 Task: Access and experiment with experimental features in Chrome by enabling Chrome Flags.
Action: Mouse moved to (1018, 32)
Screenshot: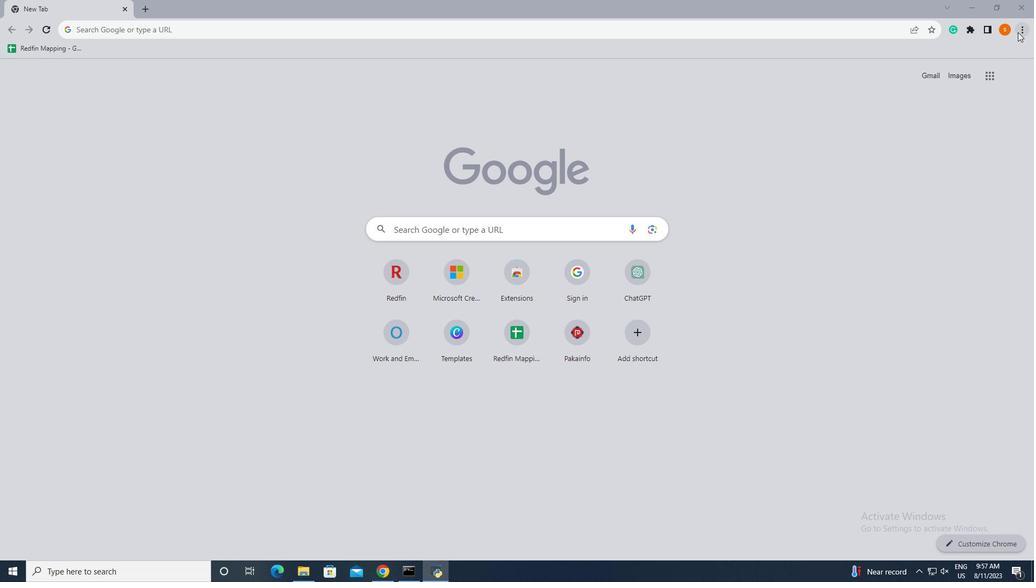 
Action: Mouse pressed left at (1018, 32)
Screenshot: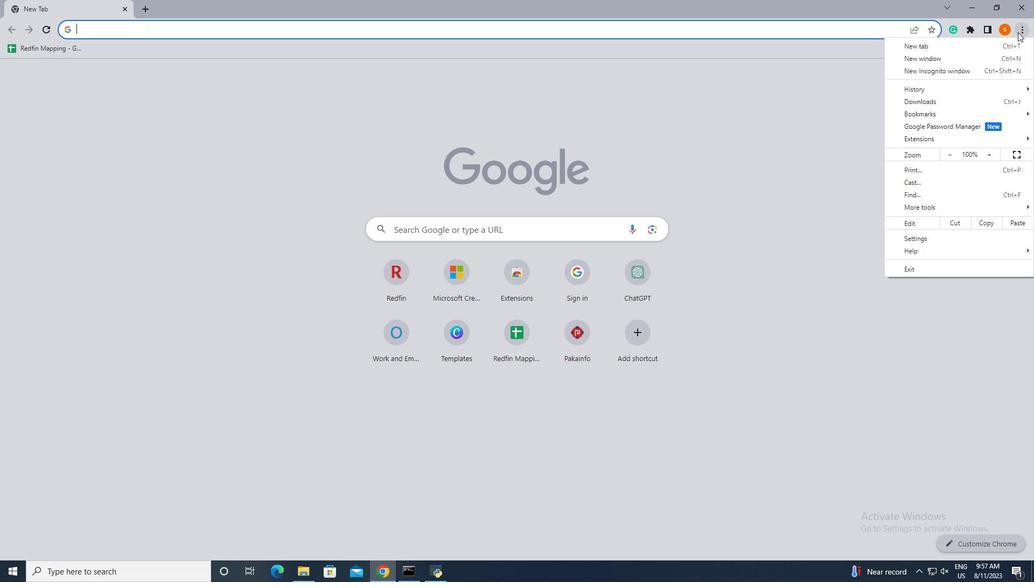 
Action: Mouse moved to (910, 237)
Screenshot: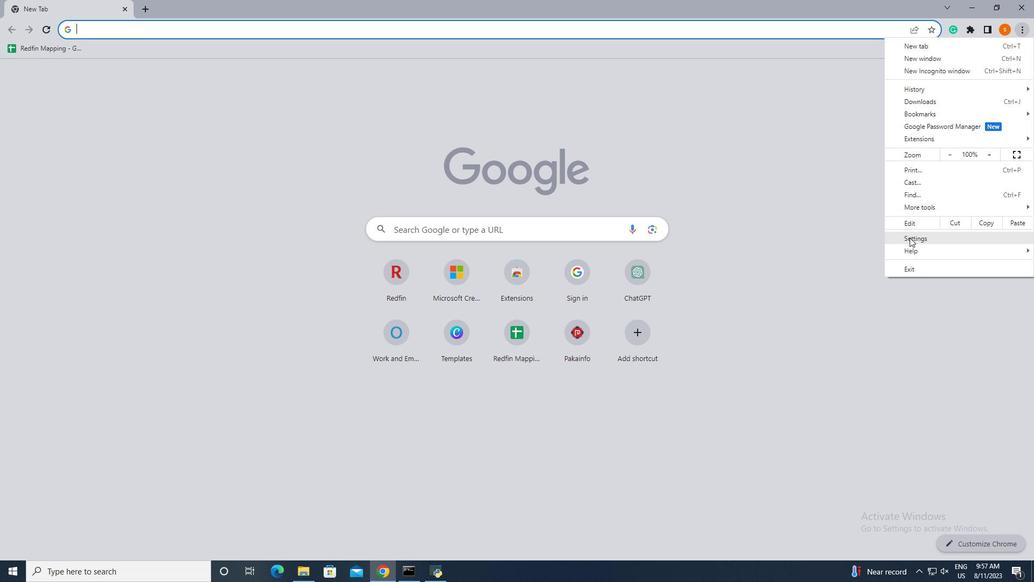 
Action: Mouse pressed left at (910, 237)
Screenshot: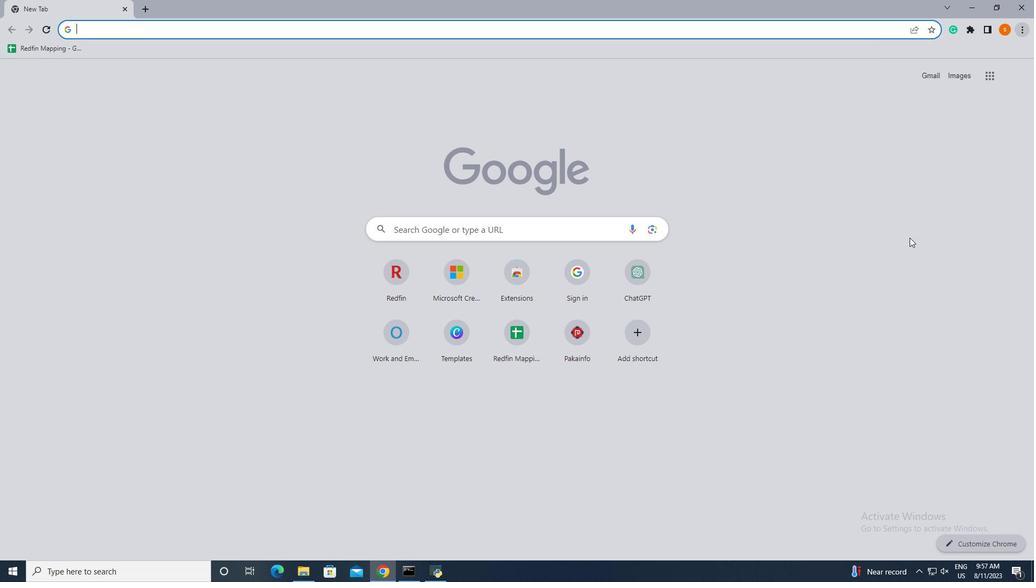 
Action: Mouse moved to (91, 131)
Screenshot: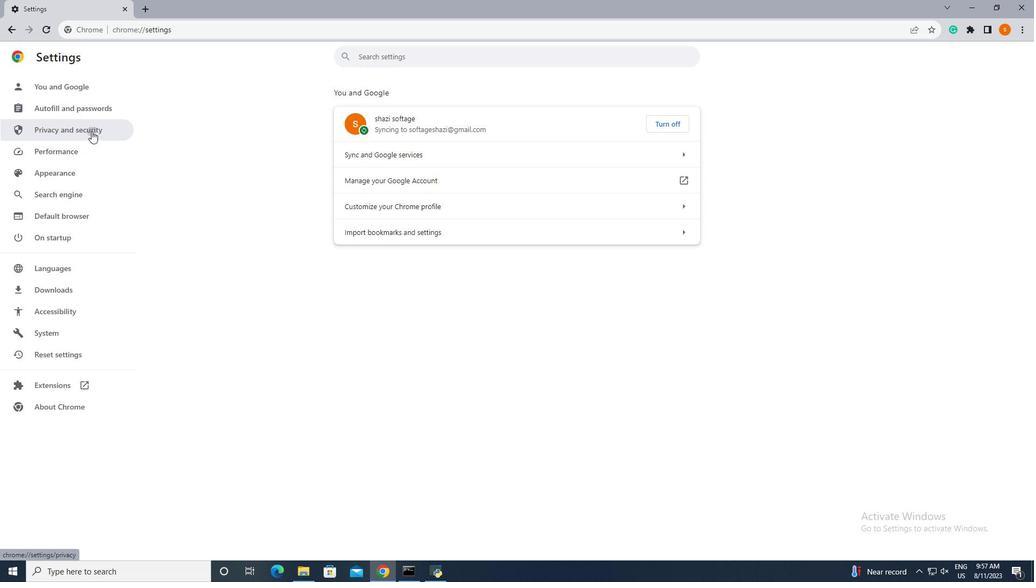 
Action: Mouse pressed left at (91, 131)
Screenshot: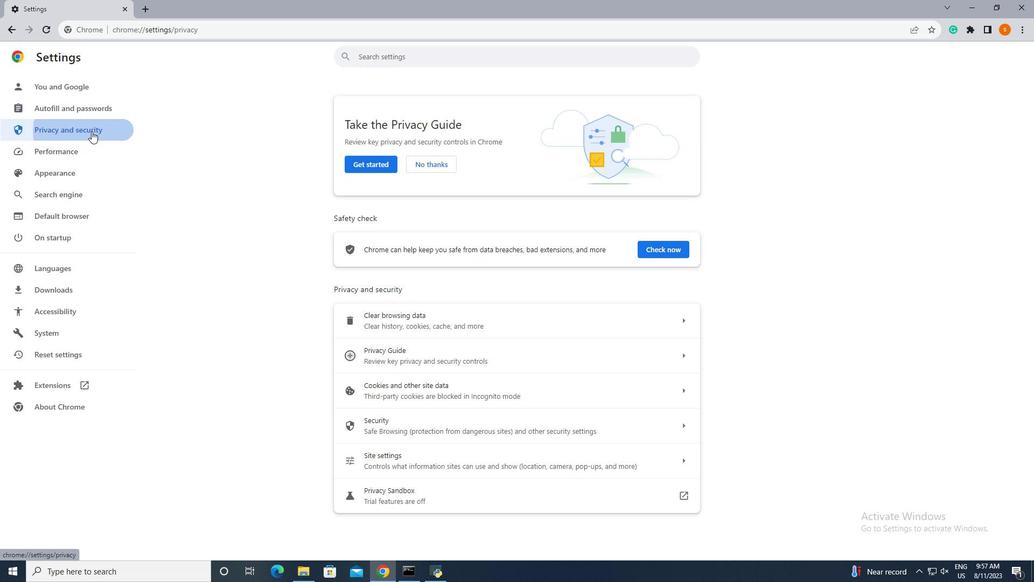 
Action: Mouse moved to (209, 32)
Screenshot: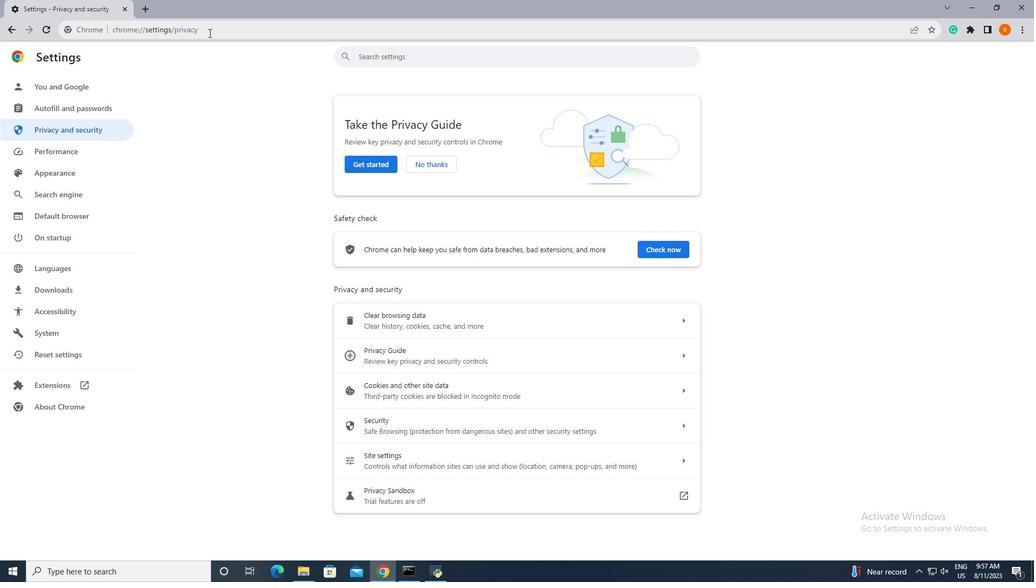 
Action: Mouse pressed left at (209, 32)
Screenshot: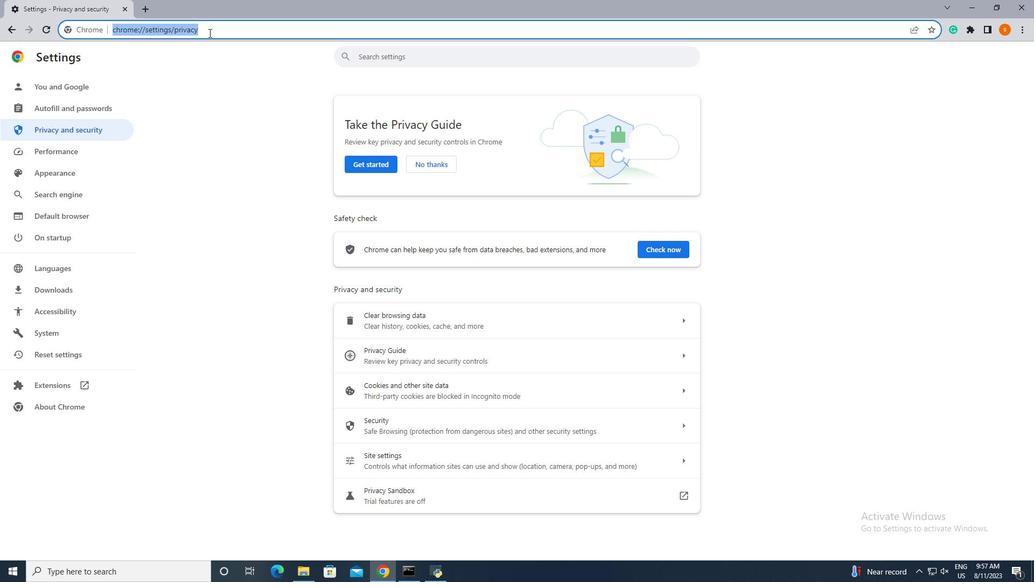 
Action: Mouse moved to (149, 26)
Screenshot: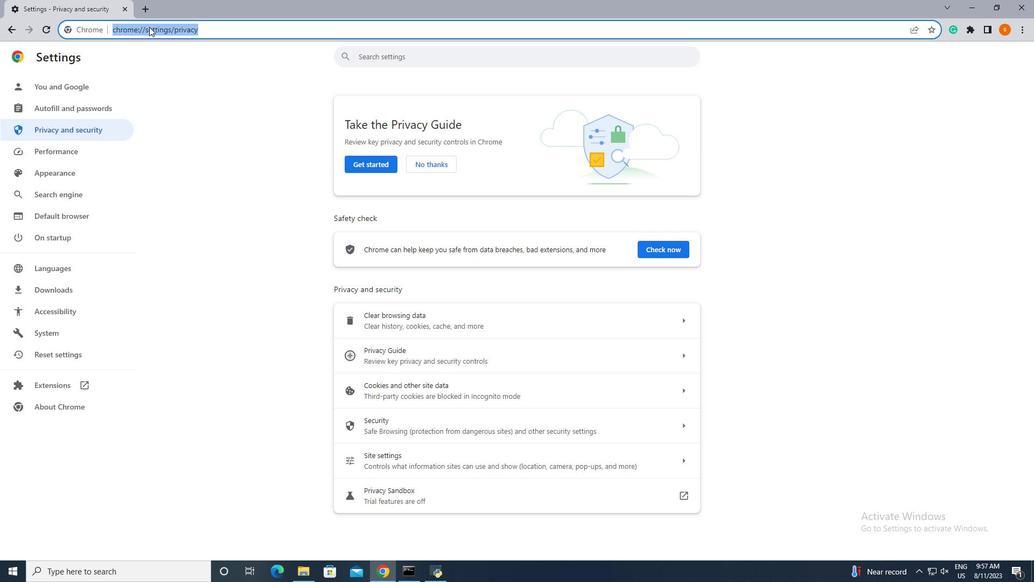 
Action: Mouse pressed left at (149, 26)
Screenshot: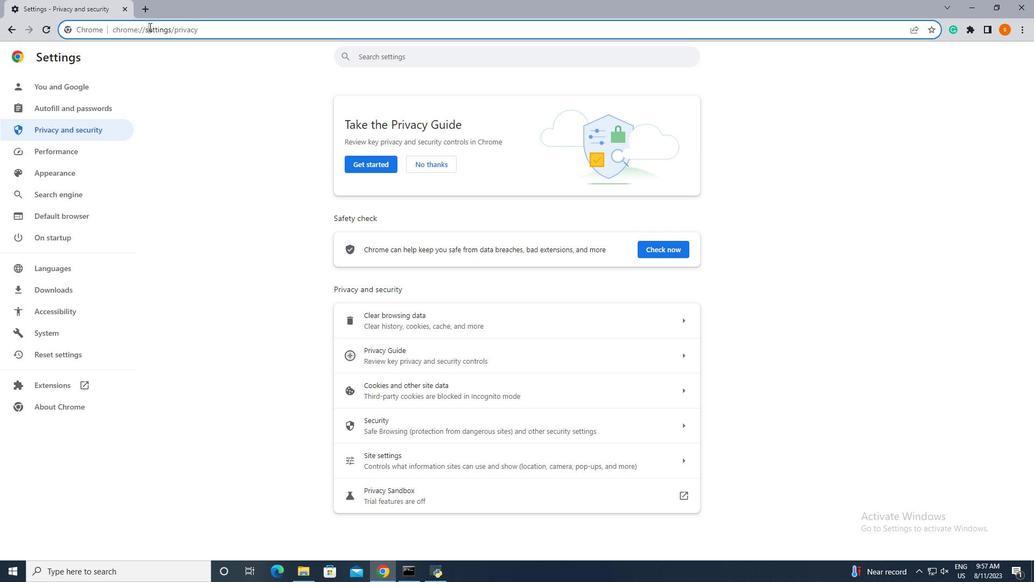
Action: Mouse moved to (146, 29)
Screenshot: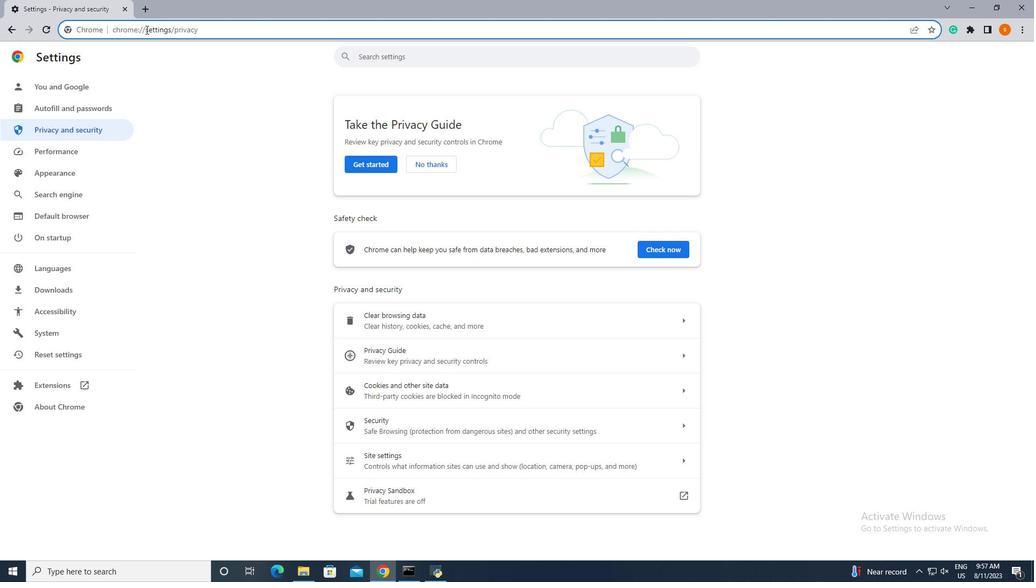 
Action: Mouse pressed left at (146, 29)
Screenshot: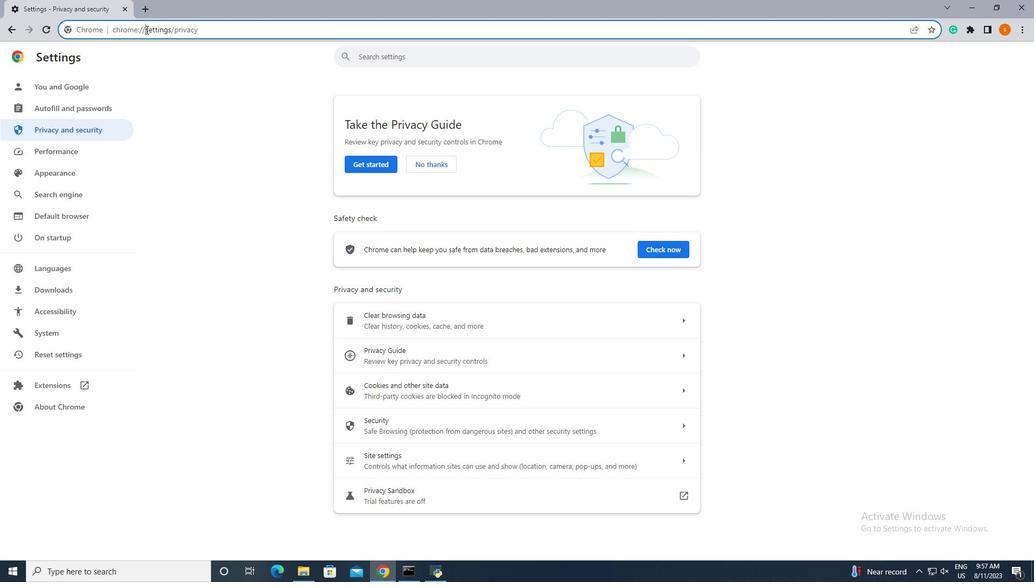 
Action: Mouse moved to (181, 31)
Screenshot: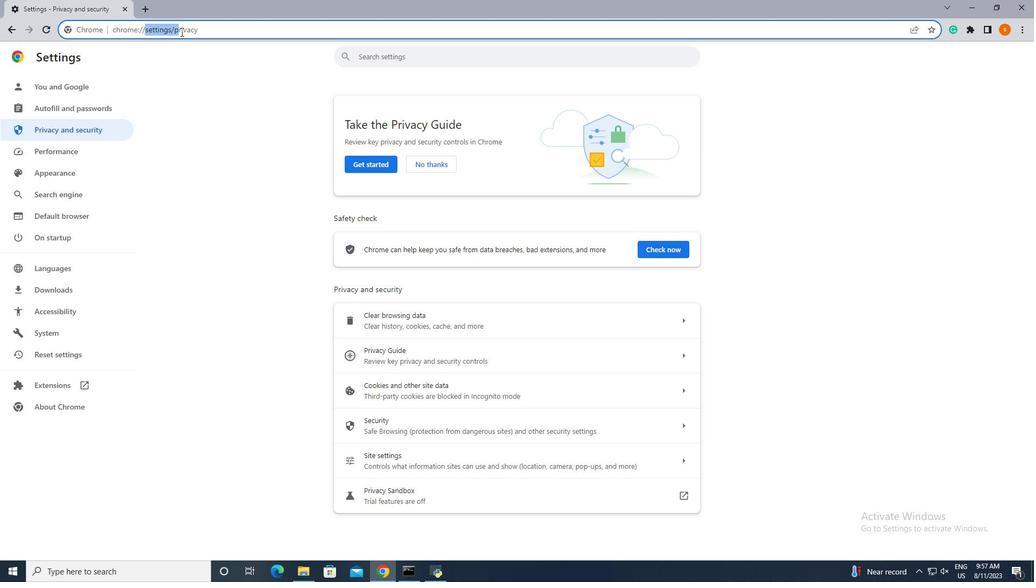 
Action: Key pressed <Key.delete>
Screenshot: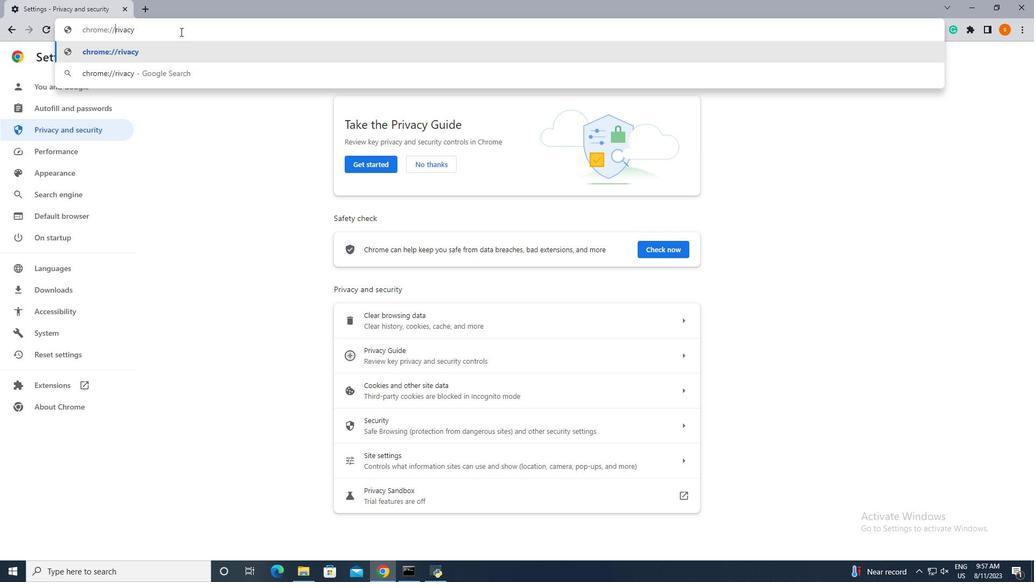 
Action: Mouse moved to (116, 28)
Screenshot: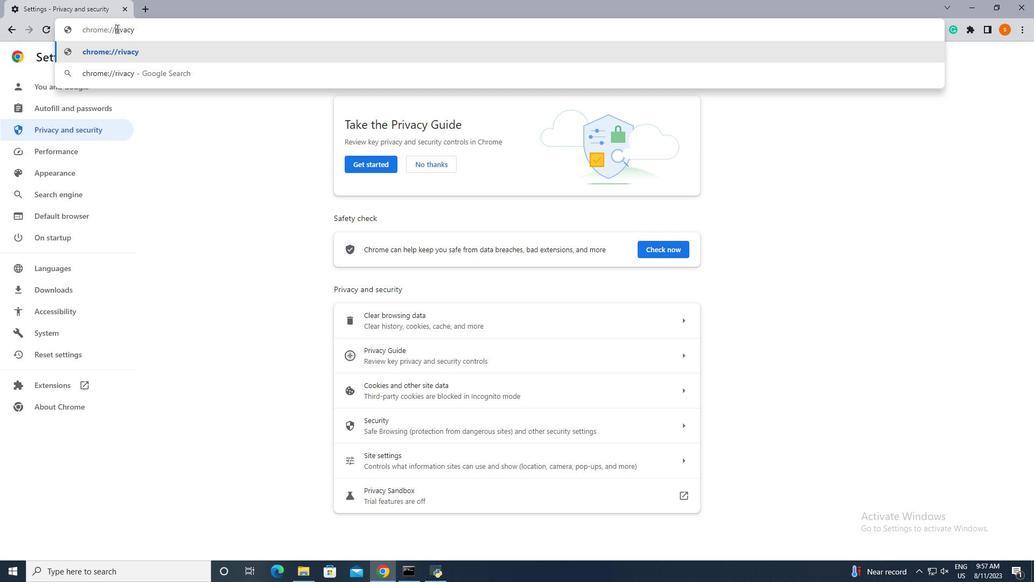 
Action: Mouse pressed left at (116, 28)
Screenshot: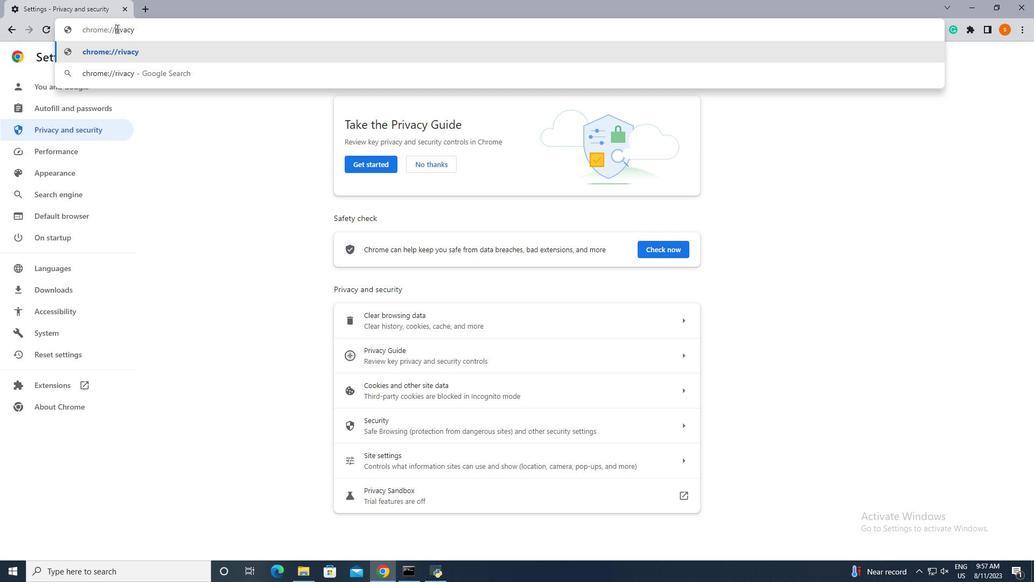 
Action: Mouse moved to (137, 28)
Screenshot: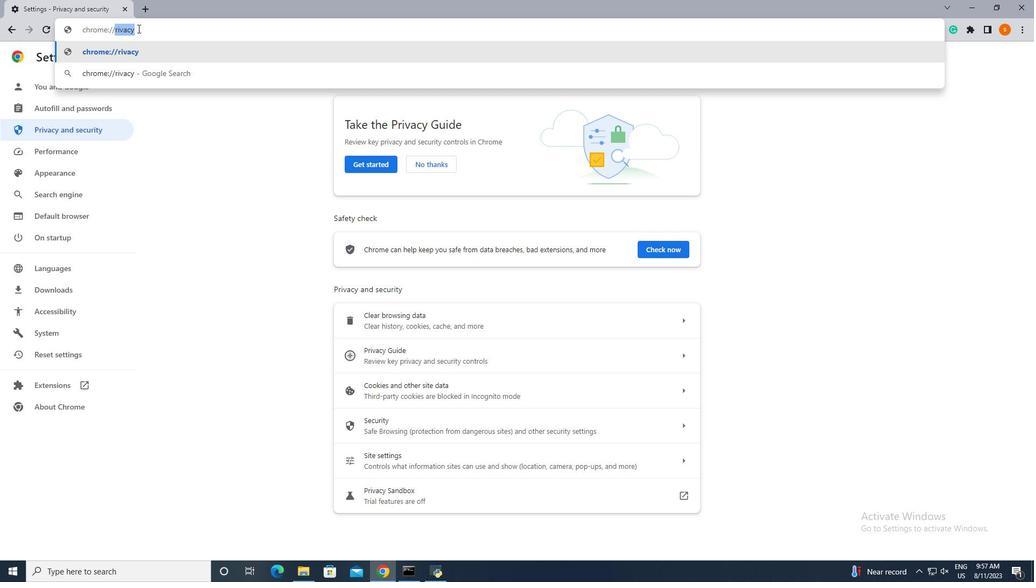 
Action: Key pressed <Key.delete><Key.shift>Flag
Screenshot: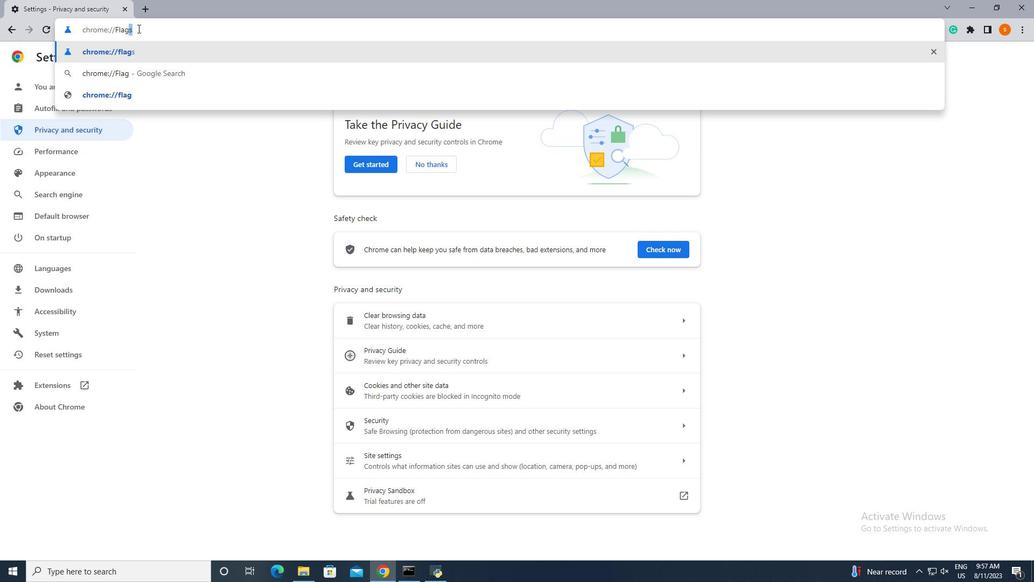 
Action: Mouse moved to (126, 86)
Screenshot: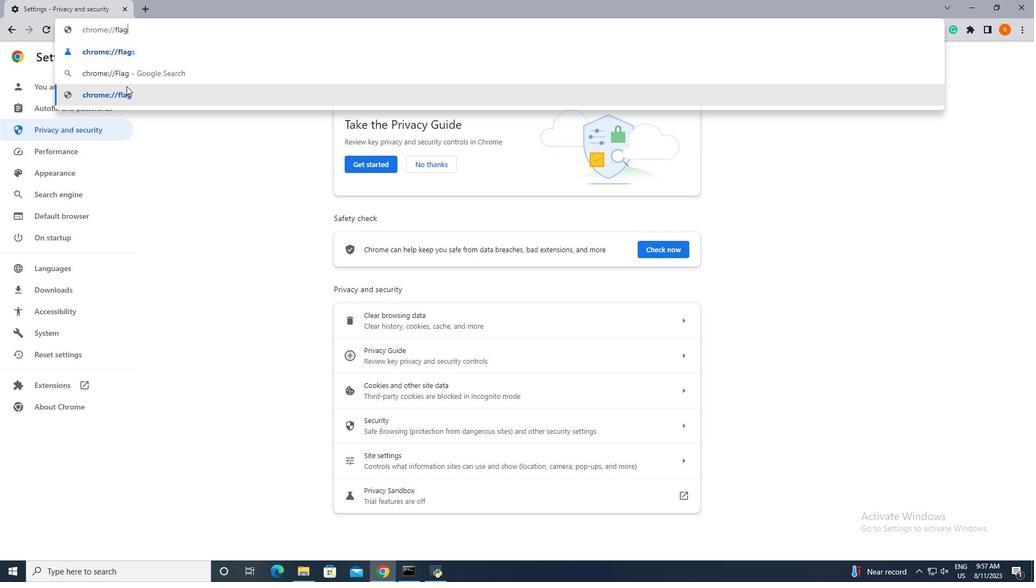 
Action: Mouse pressed left at (126, 86)
Screenshot: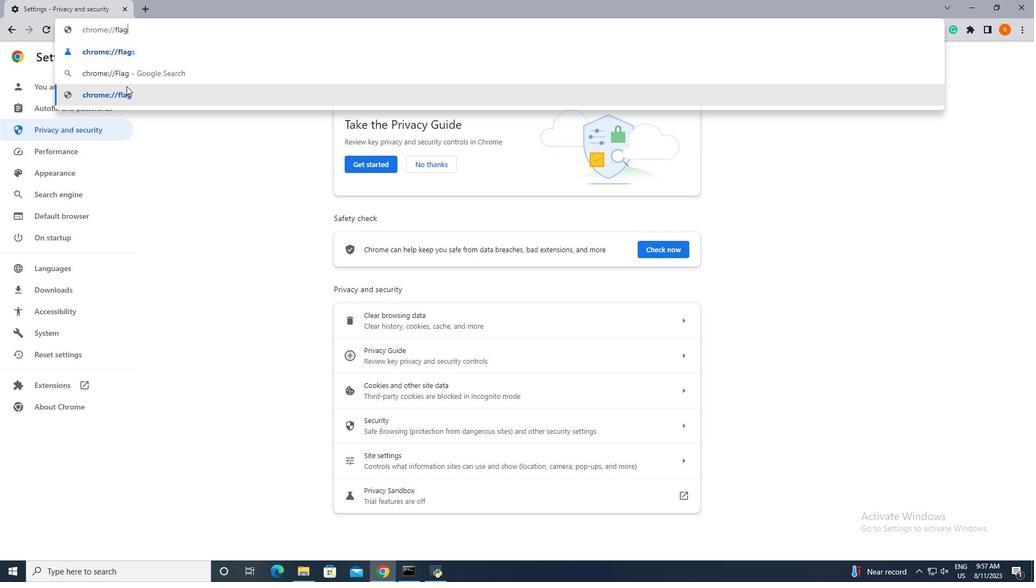 
Action: Mouse moved to (145, 31)
Screenshot: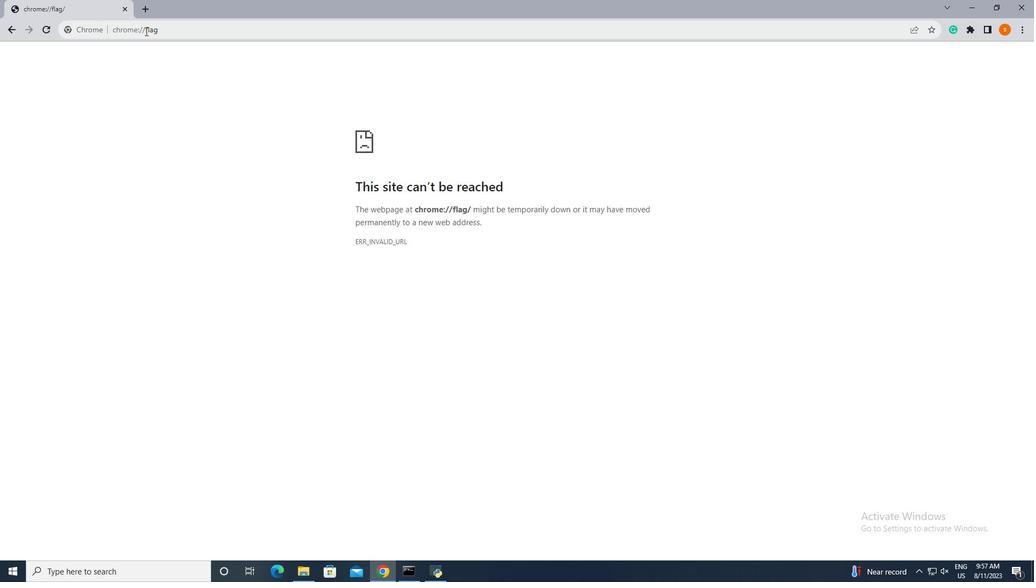 
Action: Mouse pressed left at (145, 31)
Screenshot: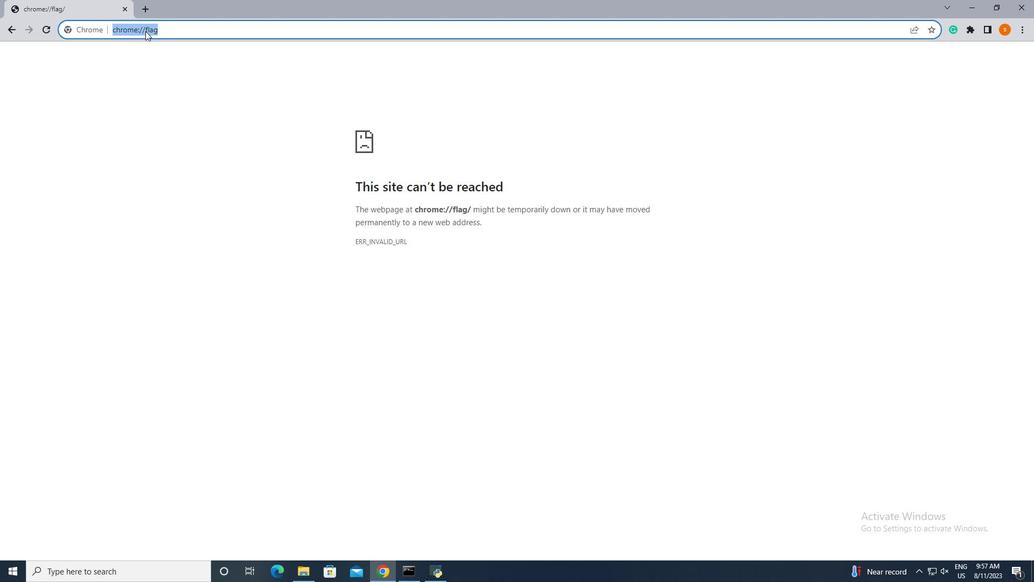 
Action: Mouse moved to (148, 31)
Screenshot: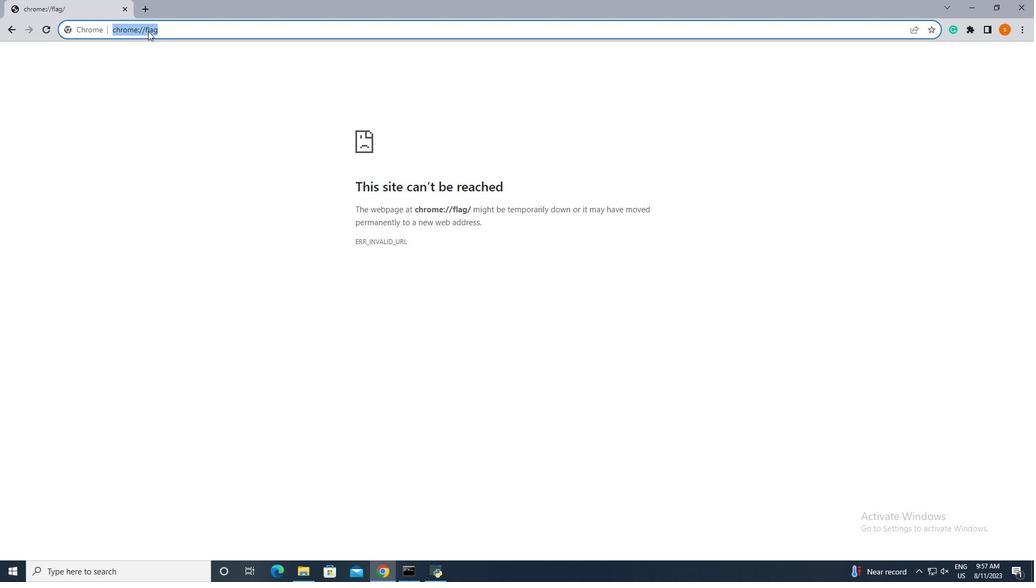 
Action: Mouse pressed left at (148, 31)
Screenshot: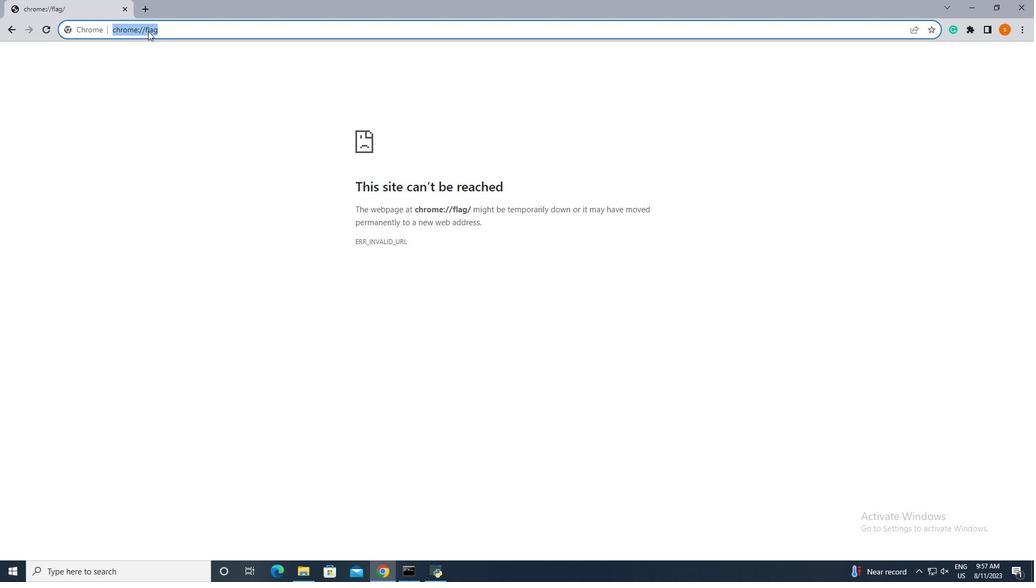 
Action: Mouse moved to (146, 30)
Screenshot: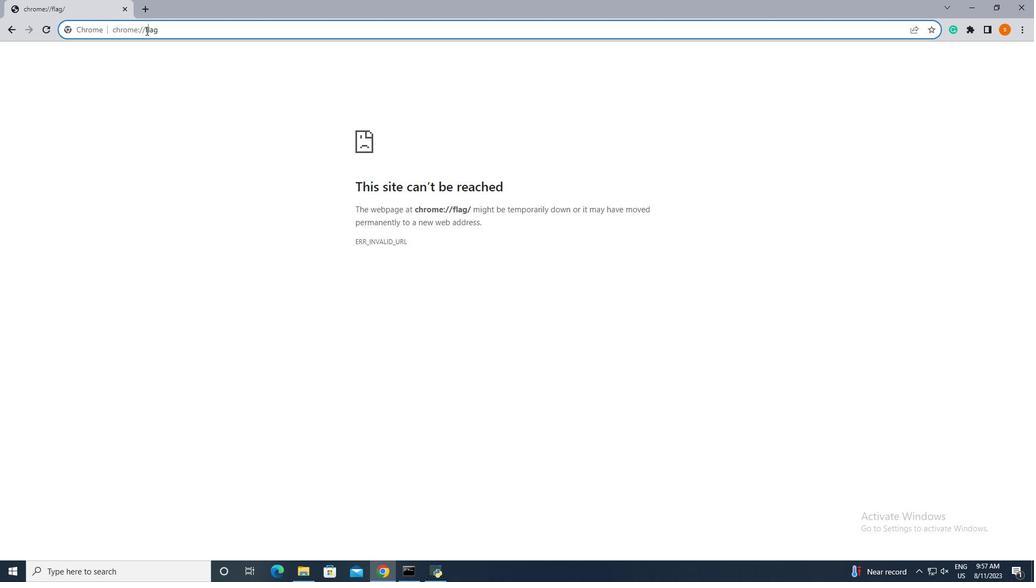 
Action: Mouse pressed left at (146, 30)
Screenshot: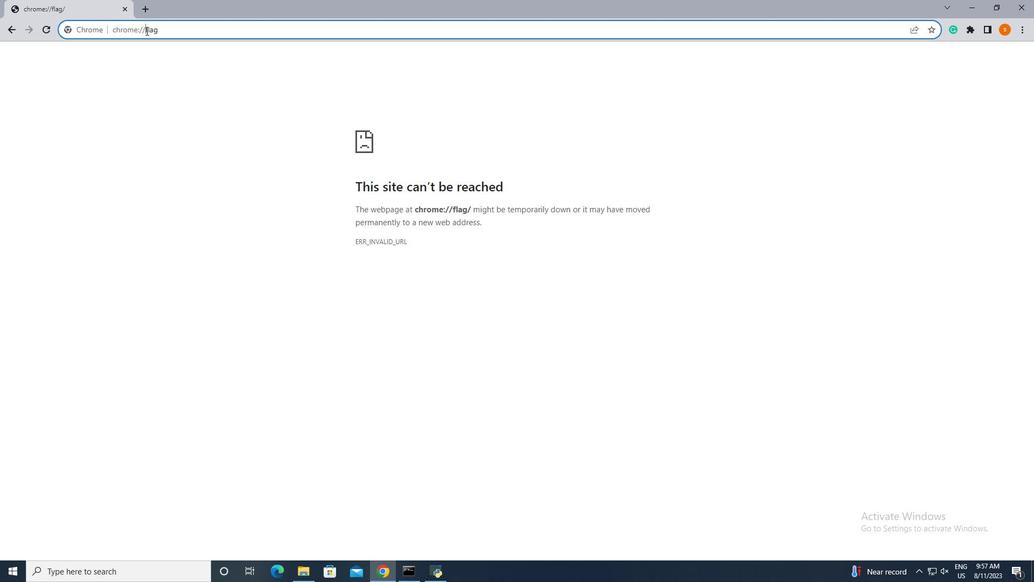
Action: Mouse moved to (157, 30)
Screenshot: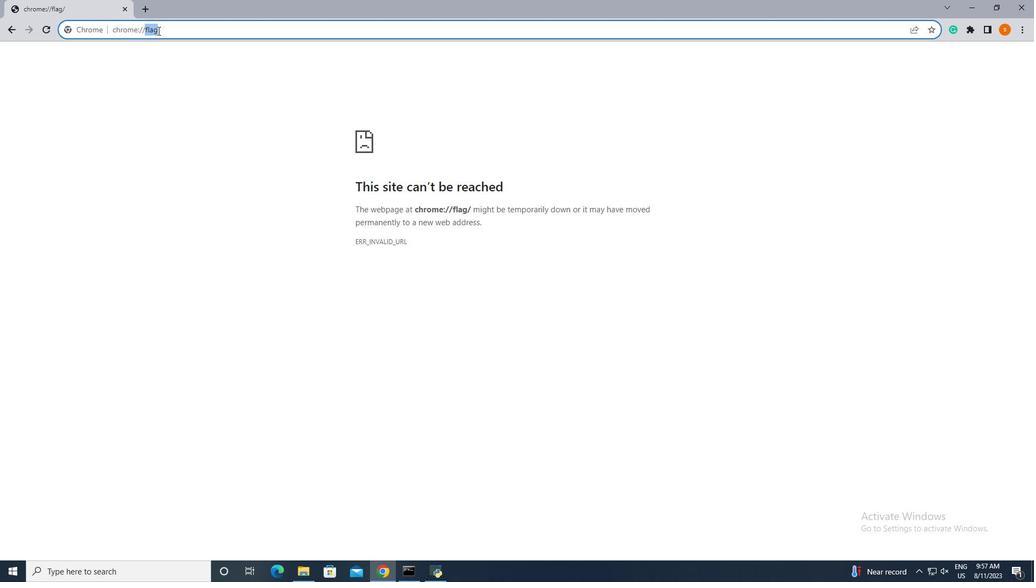 
Action: Key pressed <Key.shift>Fl
Screenshot: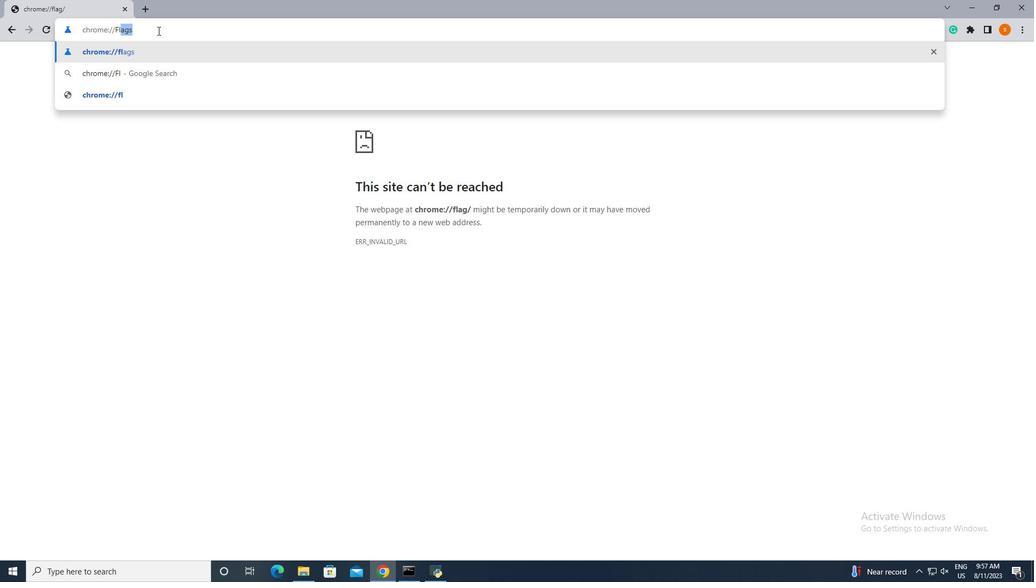 
Action: Mouse moved to (158, 68)
Screenshot: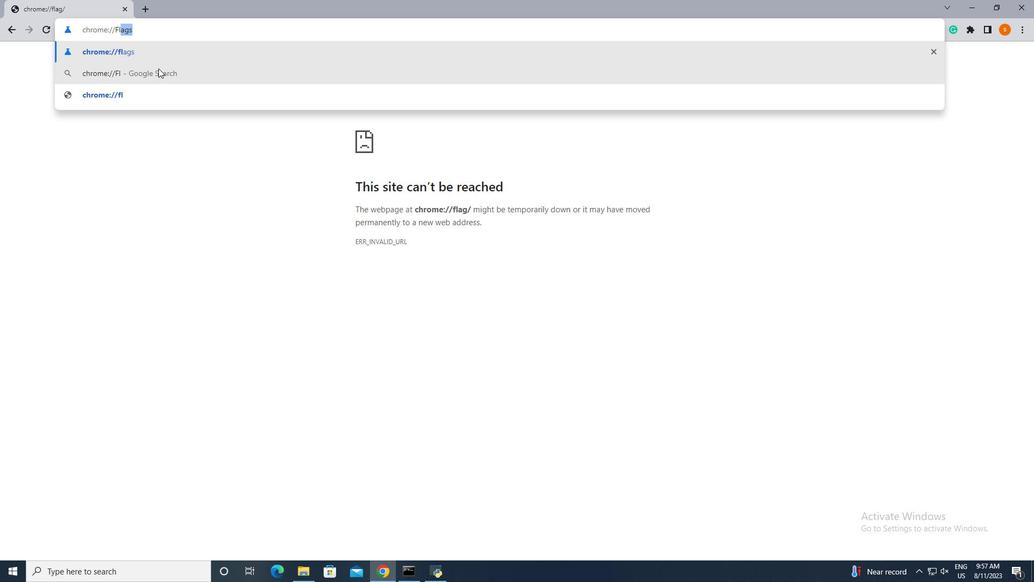 
Action: Mouse pressed left at (158, 68)
Screenshot: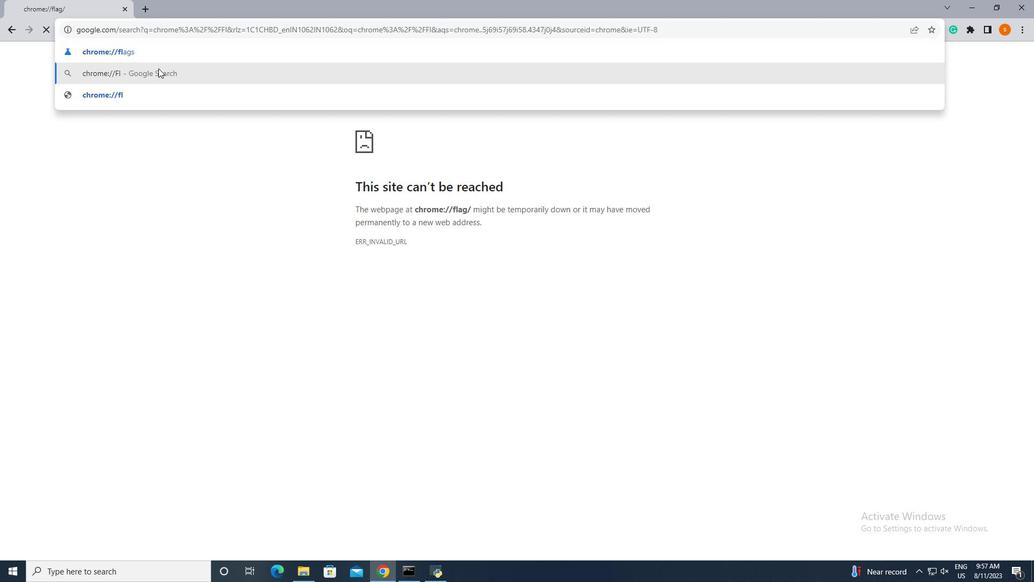 
Action: Mouse moved to (327, 217)
Screenshot: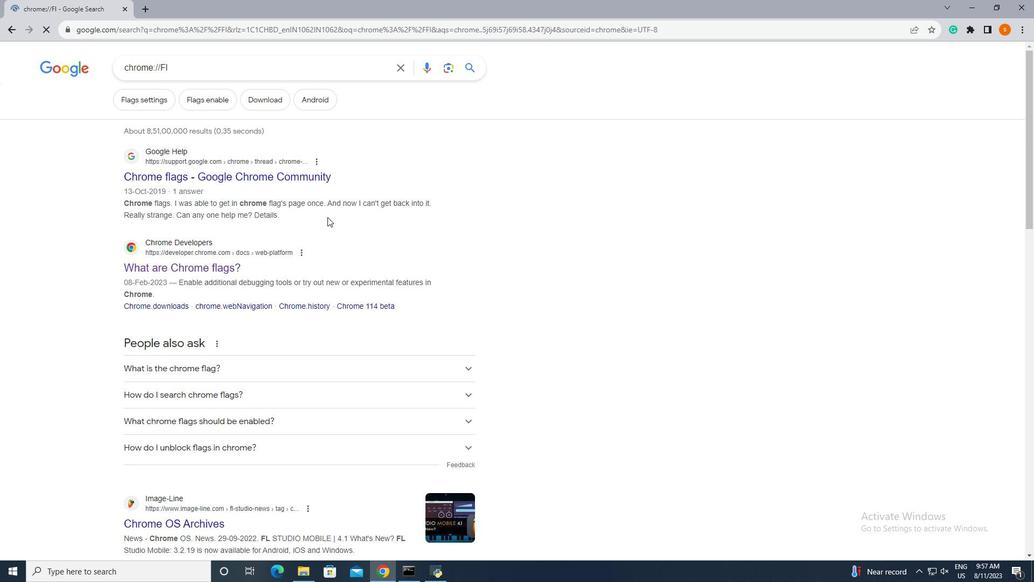 
Action: Mouse scrolled (327, 216) with delta (0, 0)
Screenshot: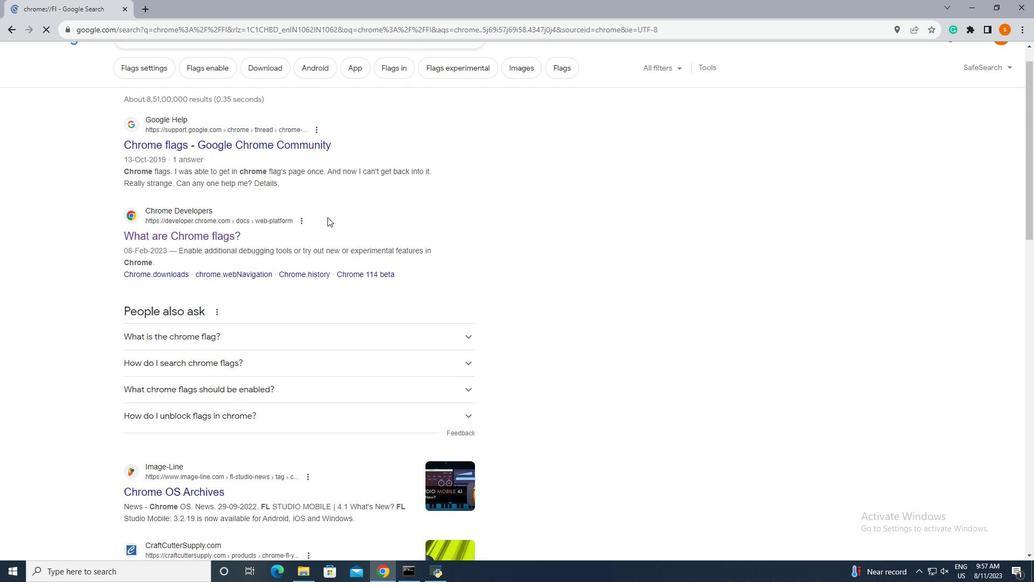 
Action: Mouse scrolled (327, 216) with delta (0, 0)
Screenshot: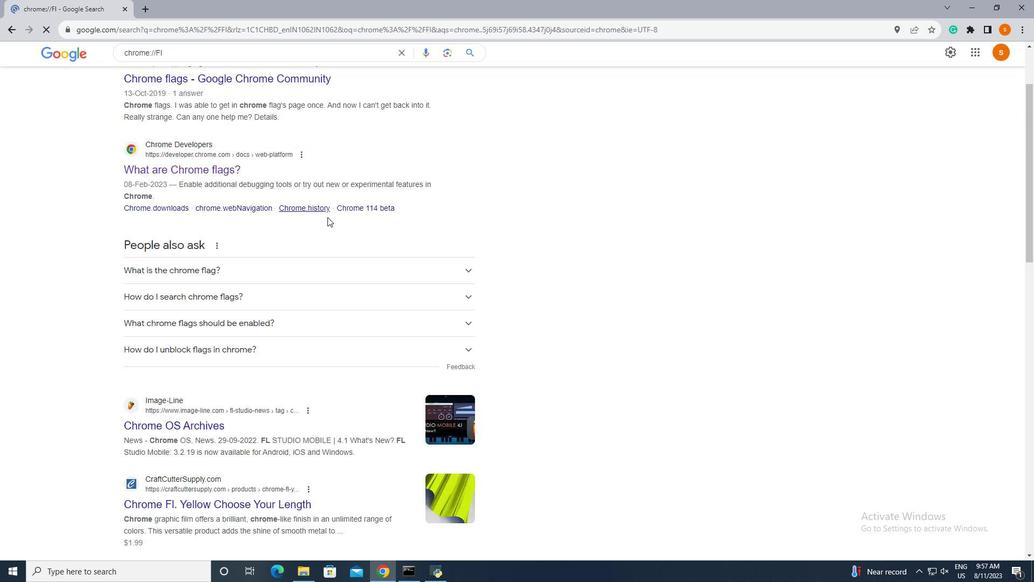 
Action: Mouse scrolled (327, 216) with delta (0, 0)
Screenshot: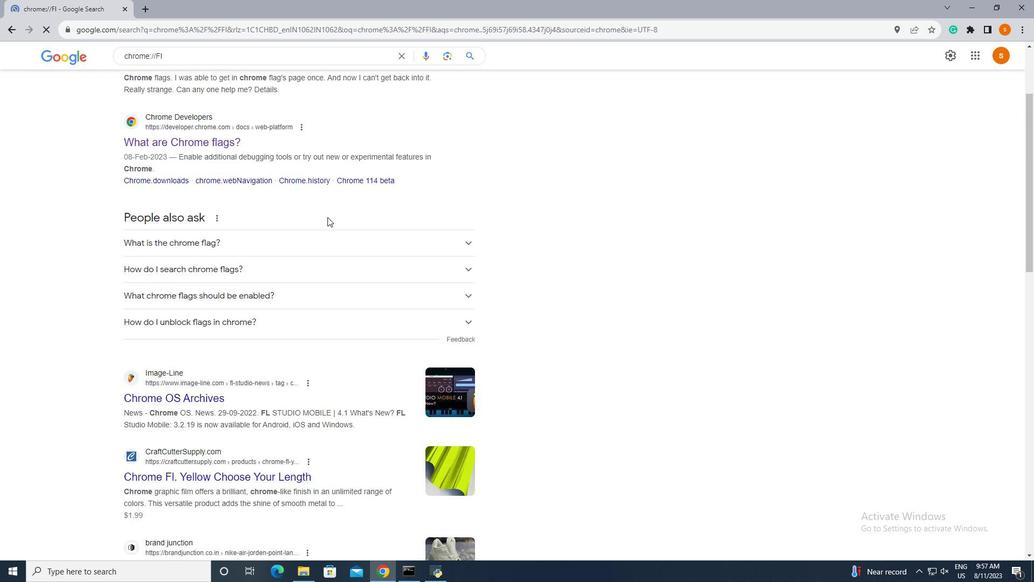 
Action: Mouse scrolled (327, 217) with delta (0, 0)
Screenshot: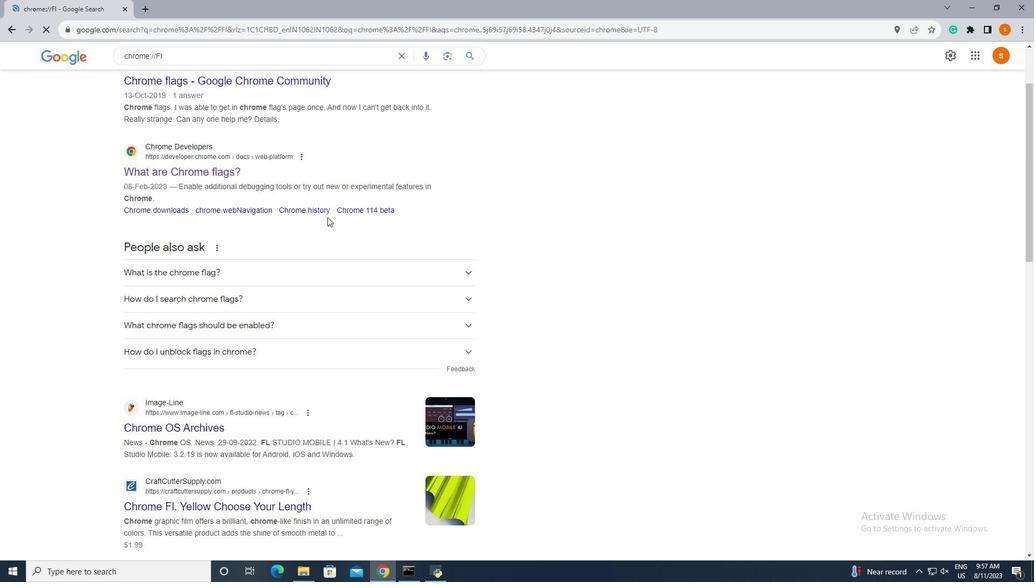 
Action: Mouse scrolled (327, 217) with delta (0, 0)
Screenshot: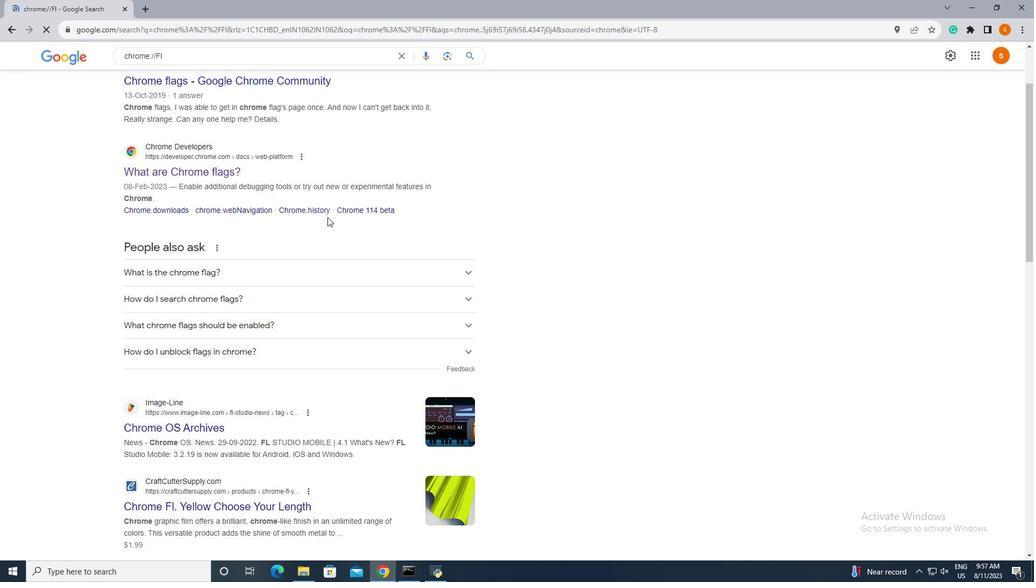 
Action: Mouse scrolled (327, 217) with delta (0, 0)
Screenshot: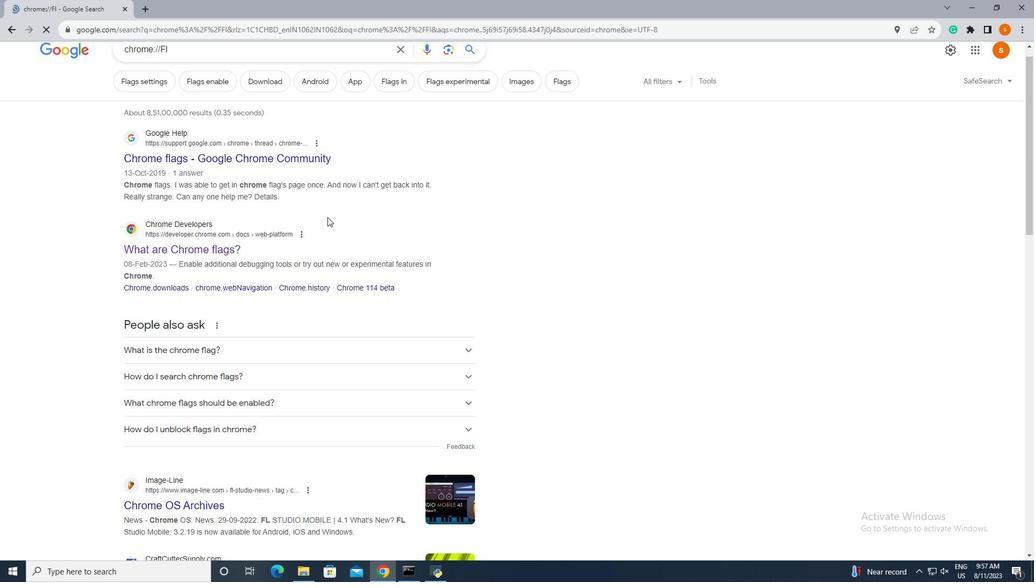 
Action: Mouse moved to (1023, 29)
Screenshot: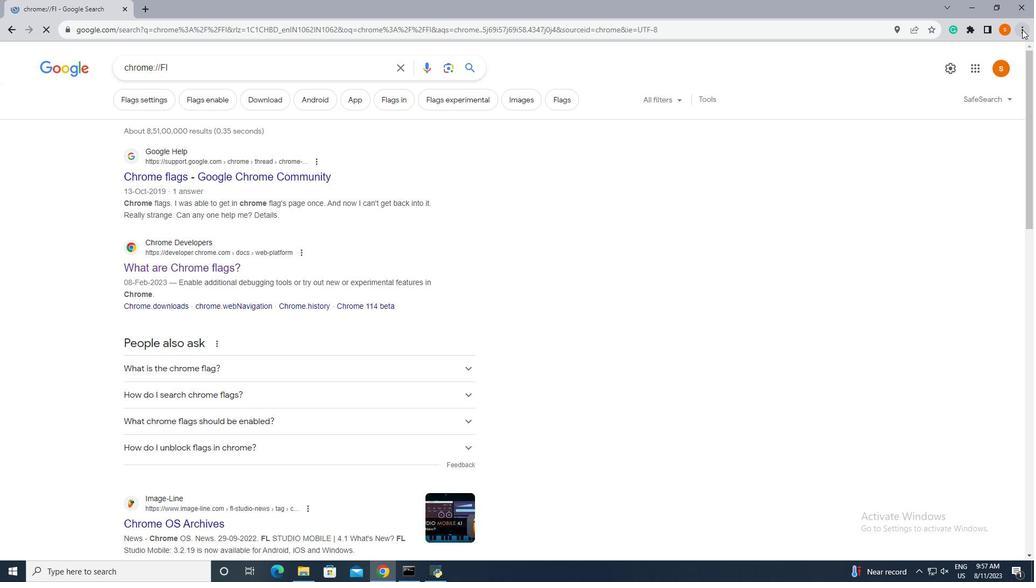 
Action: Mouse pressed left at (1023, 29)
Screenshot: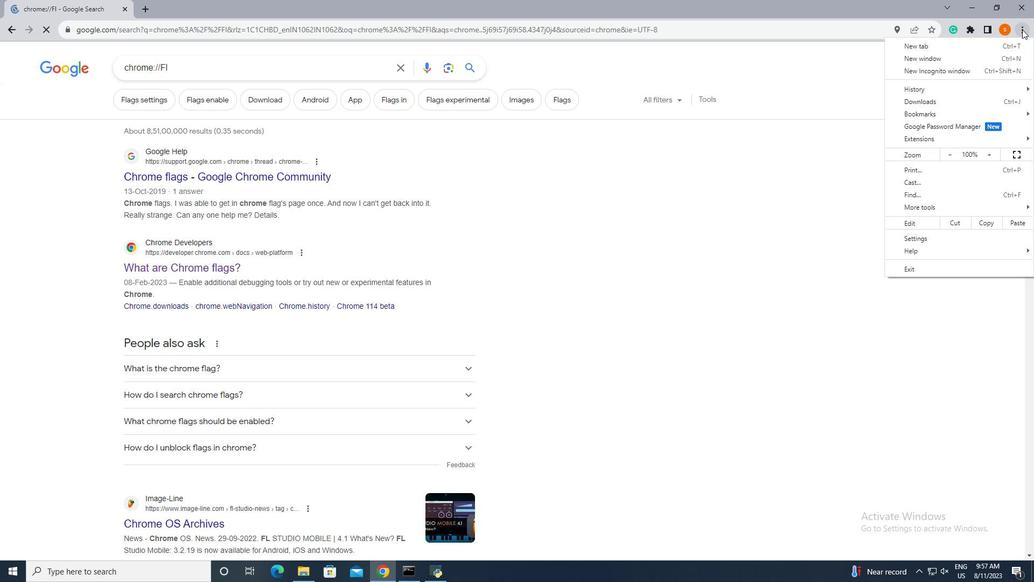 
Action: Mouse moved to (917, 240)
Screenshot: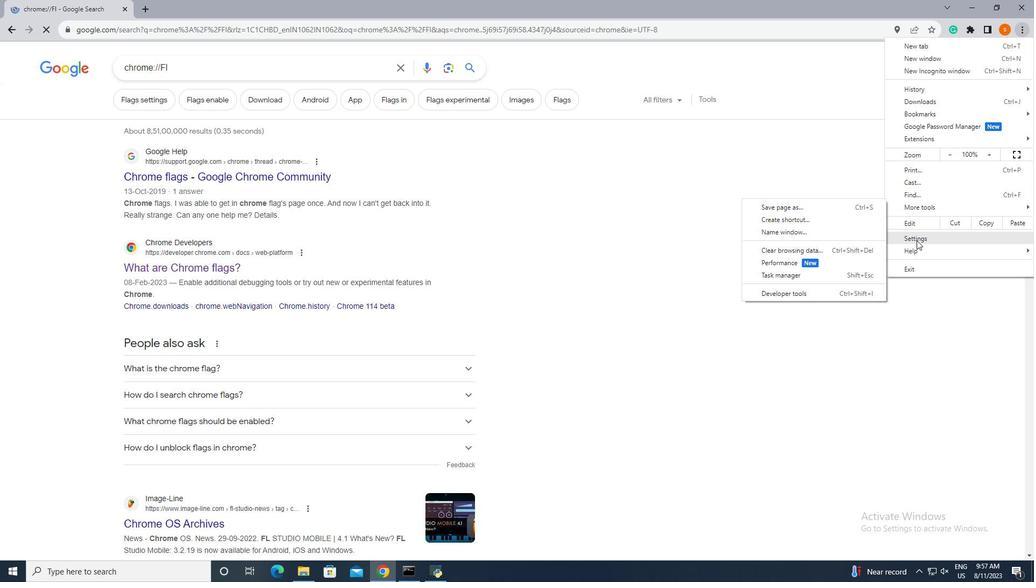 
Action: Mouse pressed left at (917, 240)
Screenshot: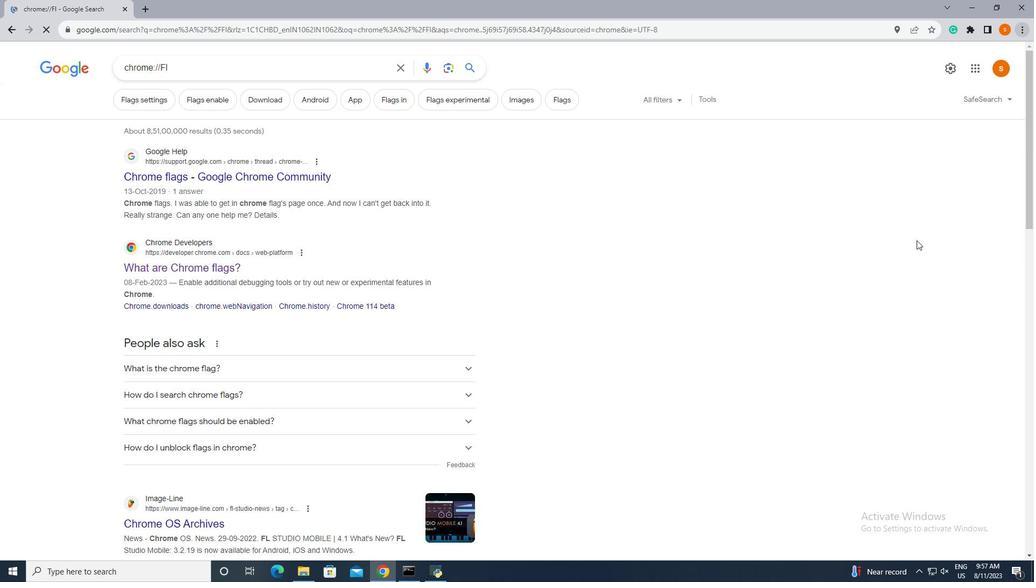 
Action: Mouse moved to (71, 126)
Screenshot: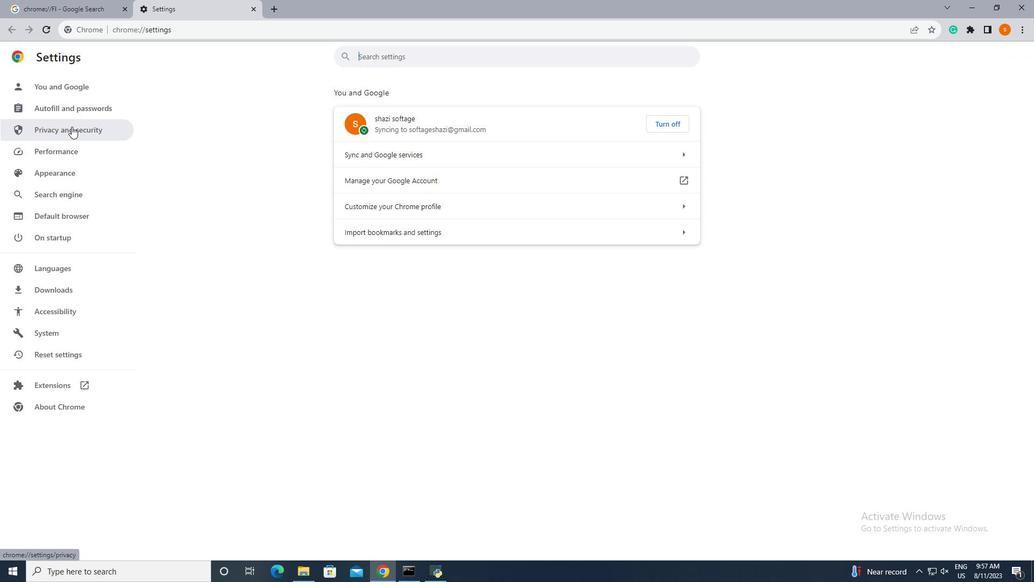 
Action: Mouse pressed left at (71, 126)
Screenshot: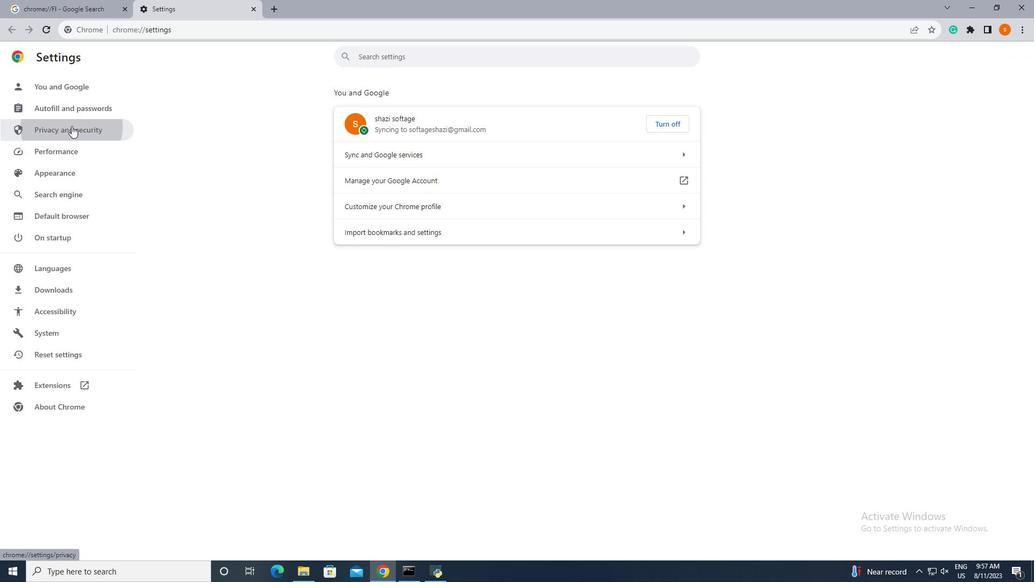 
Action: Mouse moved to (166, 33)
Screenshot: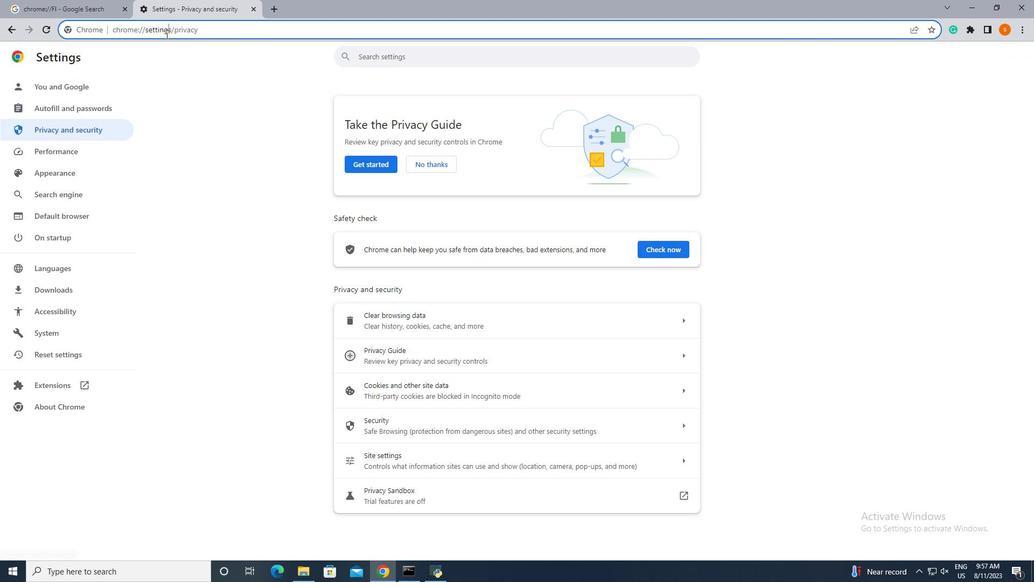 
Action: Mouse pressed left at (166, 33)
Screenshot: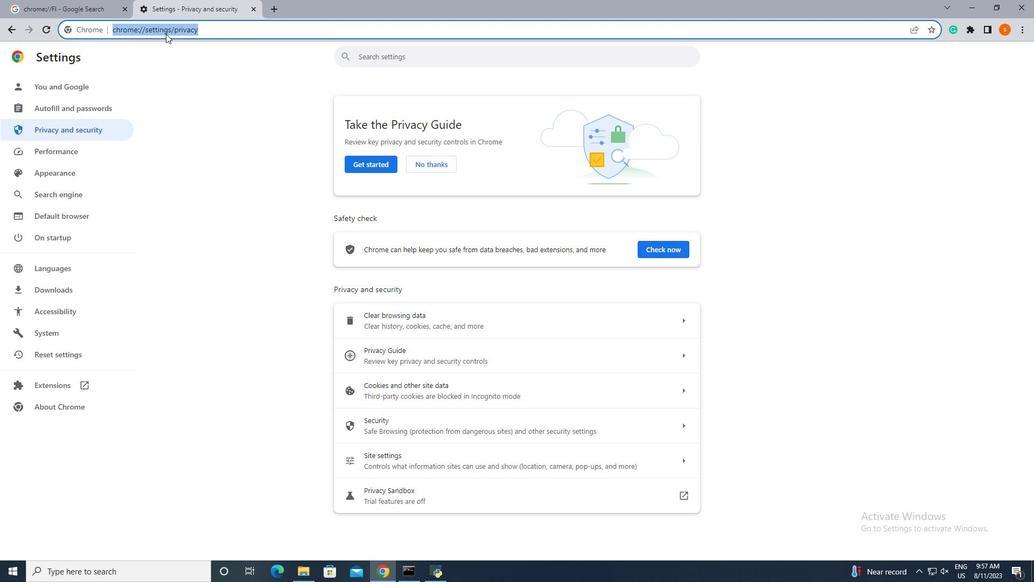 
Action: Mouse moved to (150, 32)
Screenshot: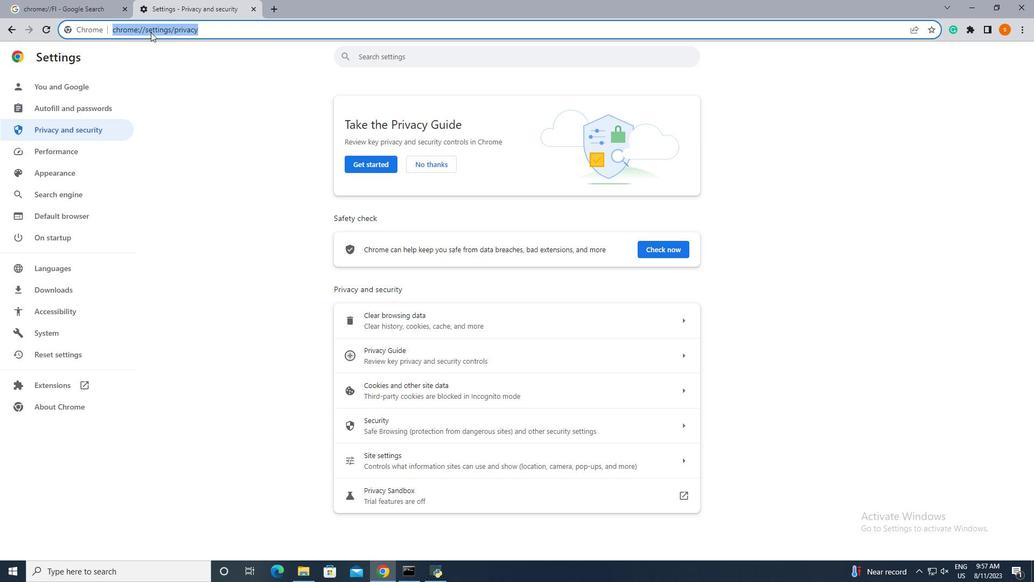 
Action: Mouse pressed left at (150, 32)
Screenshot: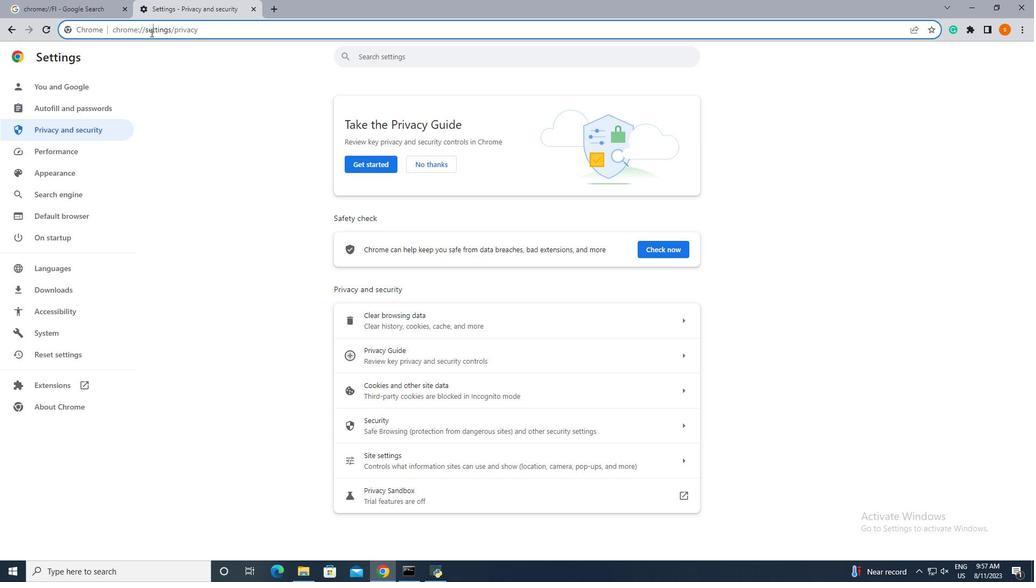 
Action: Mouse moved to (143, 28)
Screenshot: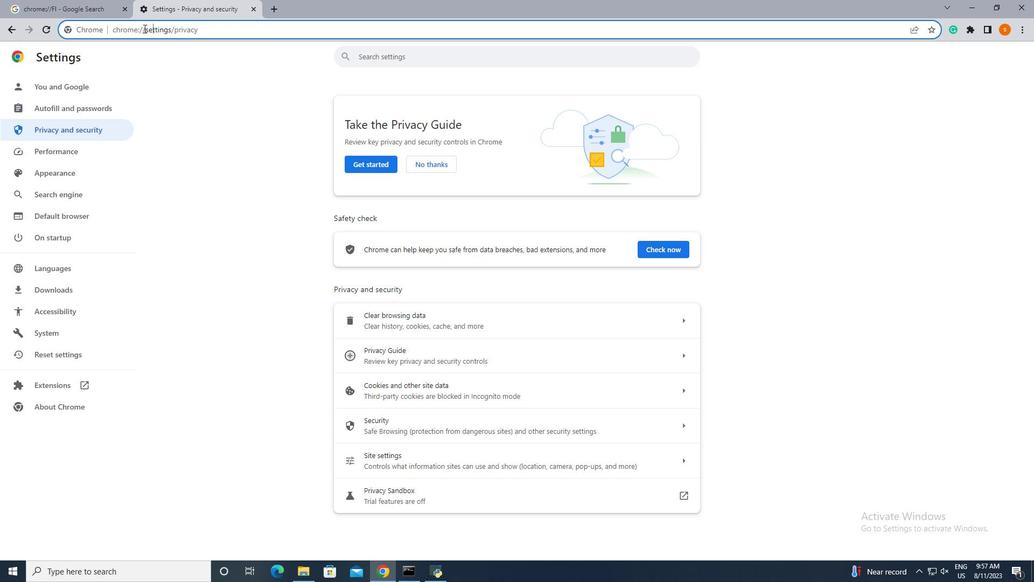 
Action: Mouse pressed left at (143, 28)
Screenshot: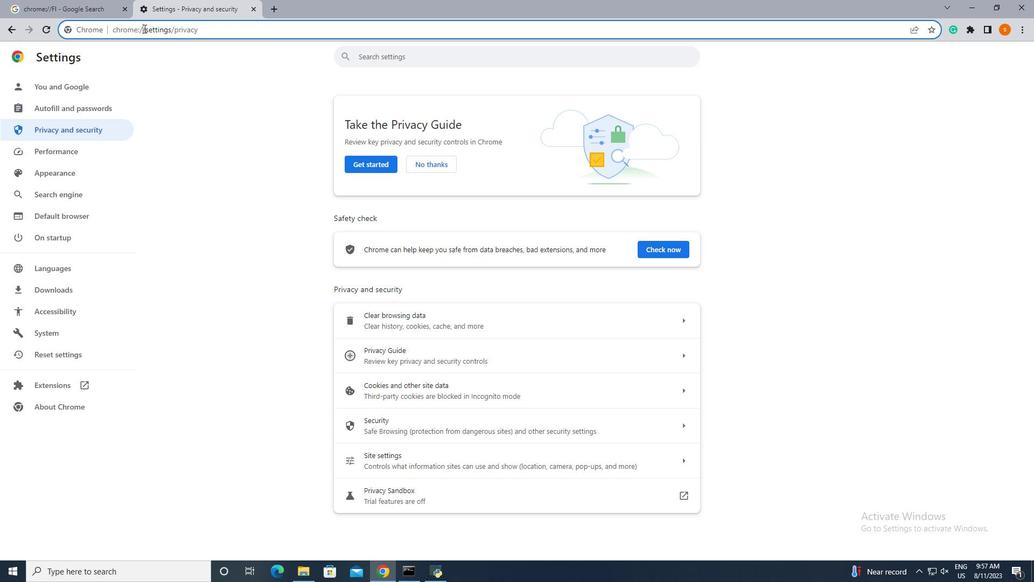 
Action: Mouse moved to (175, 32)
Screenshot: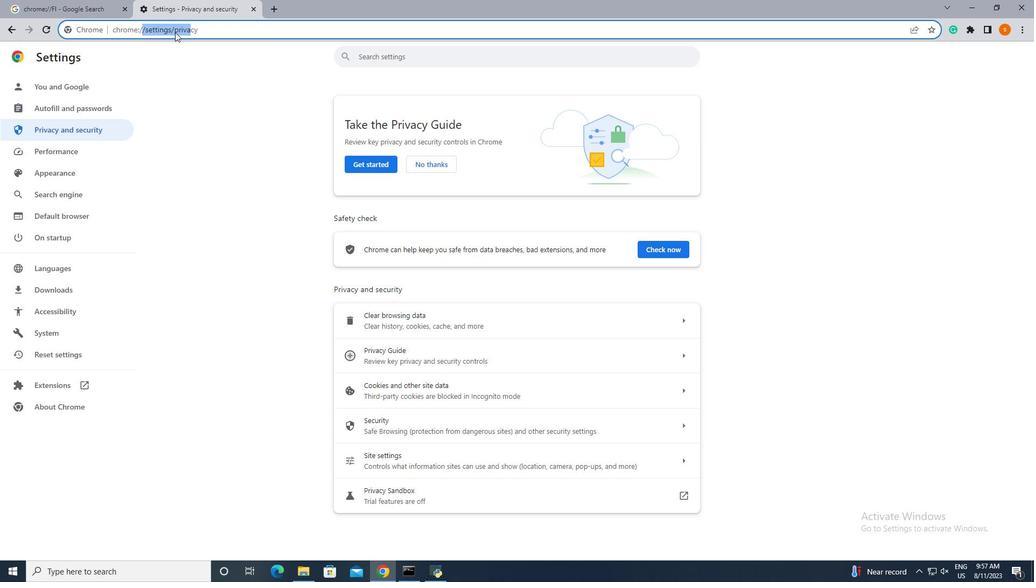 
Action: Mouse pressed left at (175, 32)
Screenshot: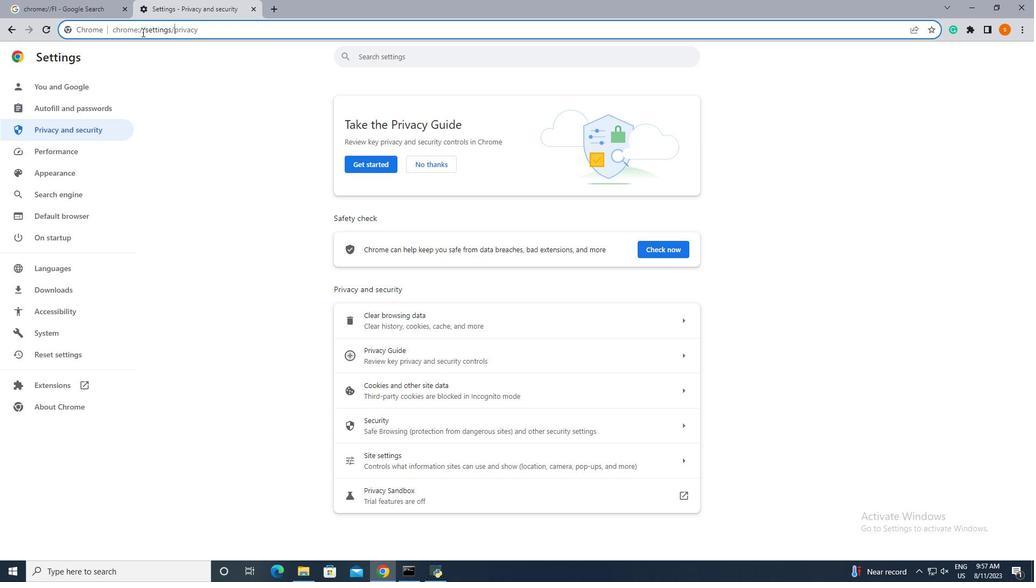 
Action: Mouse moved to (144, 30)
Screenshot: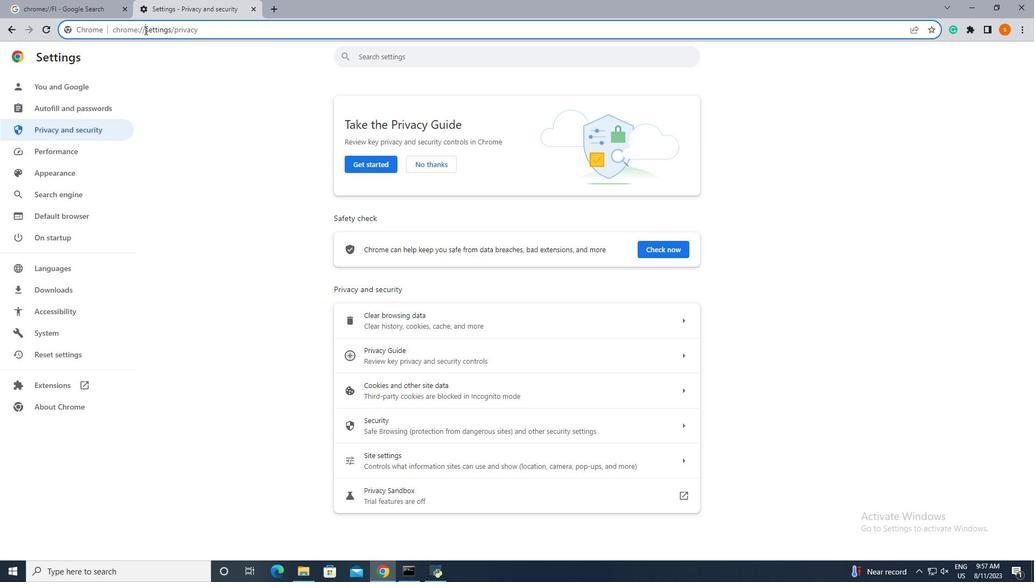 
Action: Mouse pressed left at (144, 30)
Screenshot: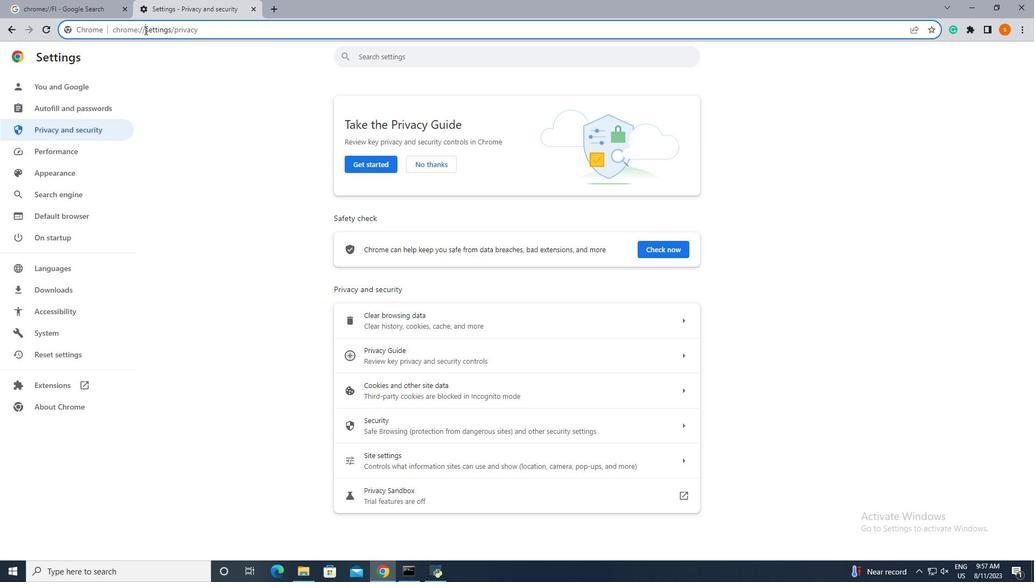 
Action: Mouse moved to (201, 30)
Screenshot: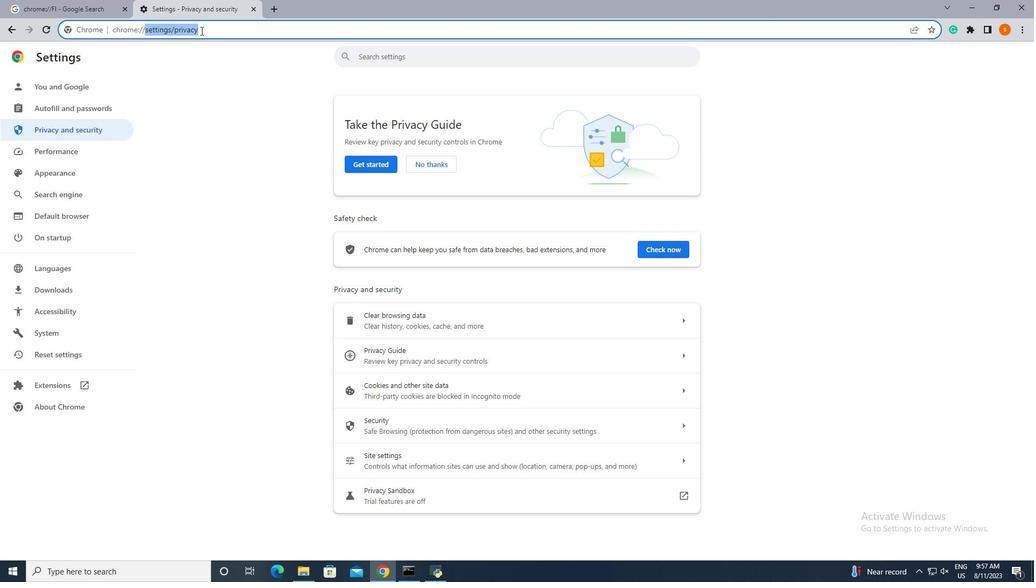 
Action: Key pressed f<Key.backspace><Key.caps_lock>F<Key.caps_lock>lags<Key.enter>
Screenshot: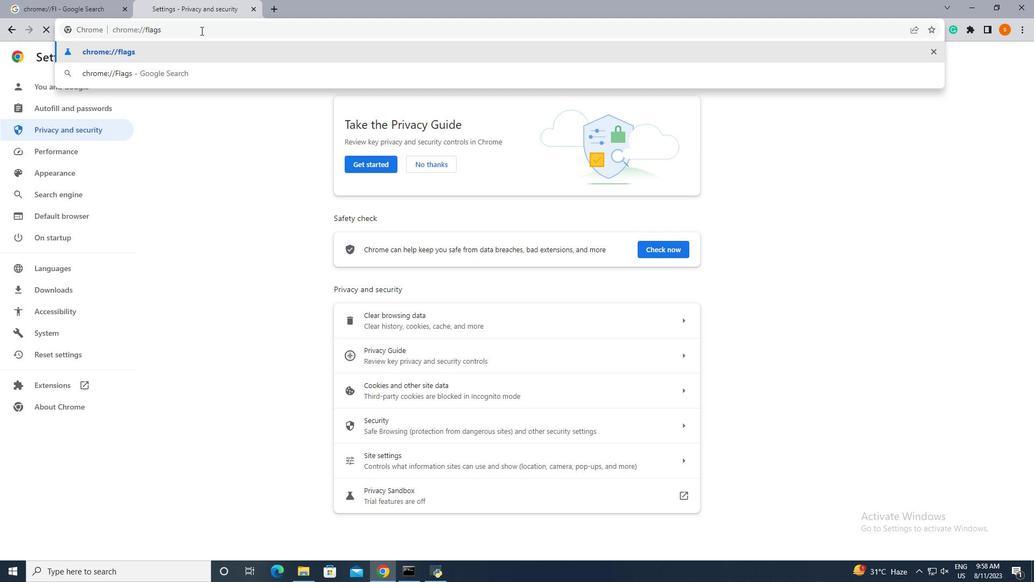 
Action: Mouse moved to (669, 229)
Screenshot: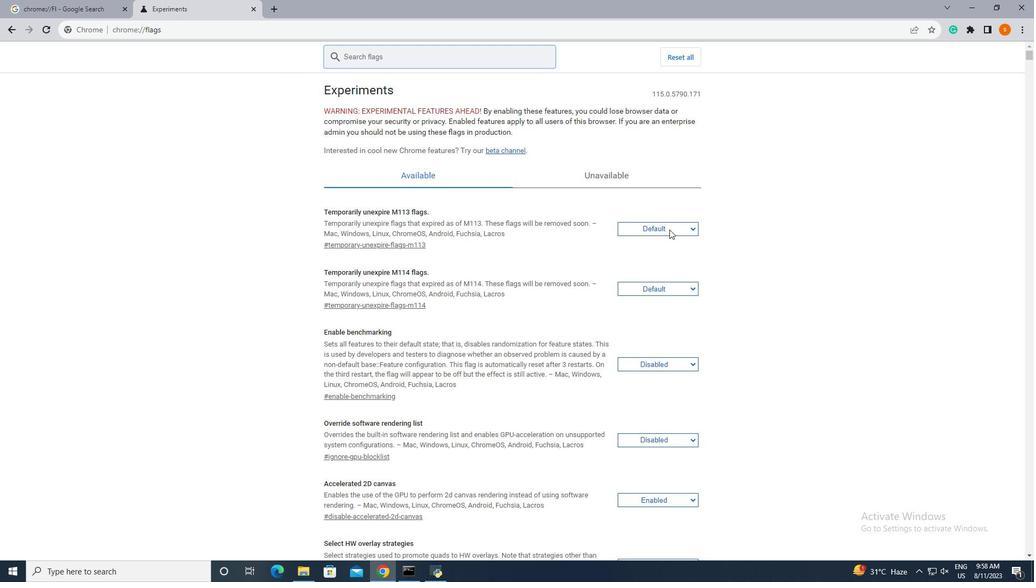 
Action: Mouse pressed left at (669, 229)
Screenshot: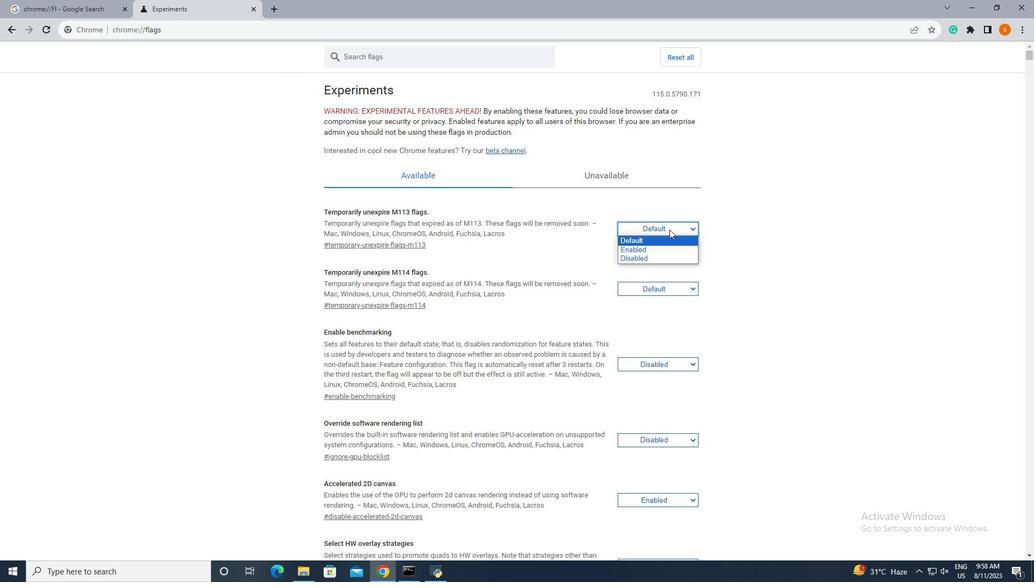 
Action: Mouse moved to (641, 250)
Screenshot: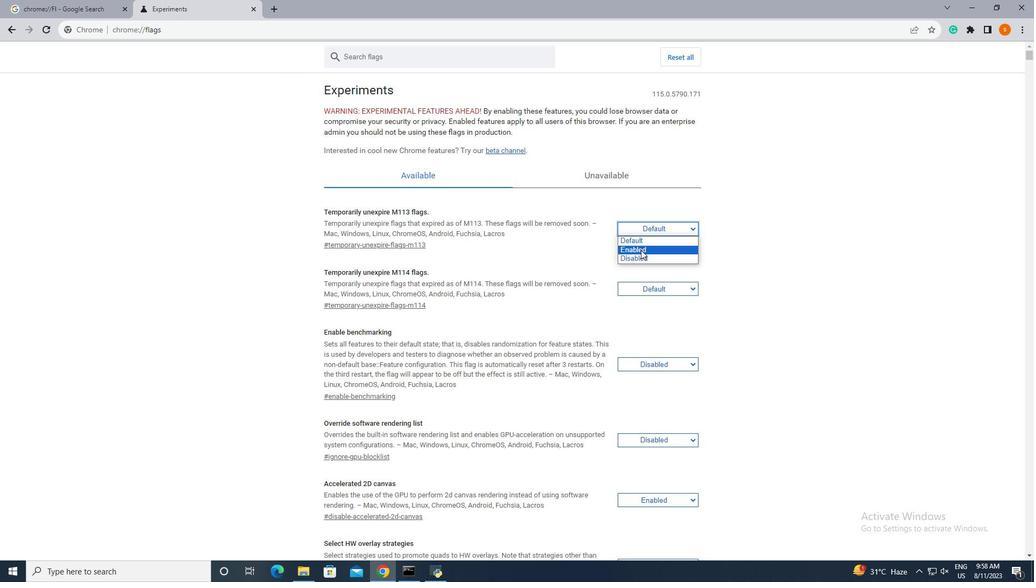 
Action: Mouse pressed left at (641, 250)
Screenshot: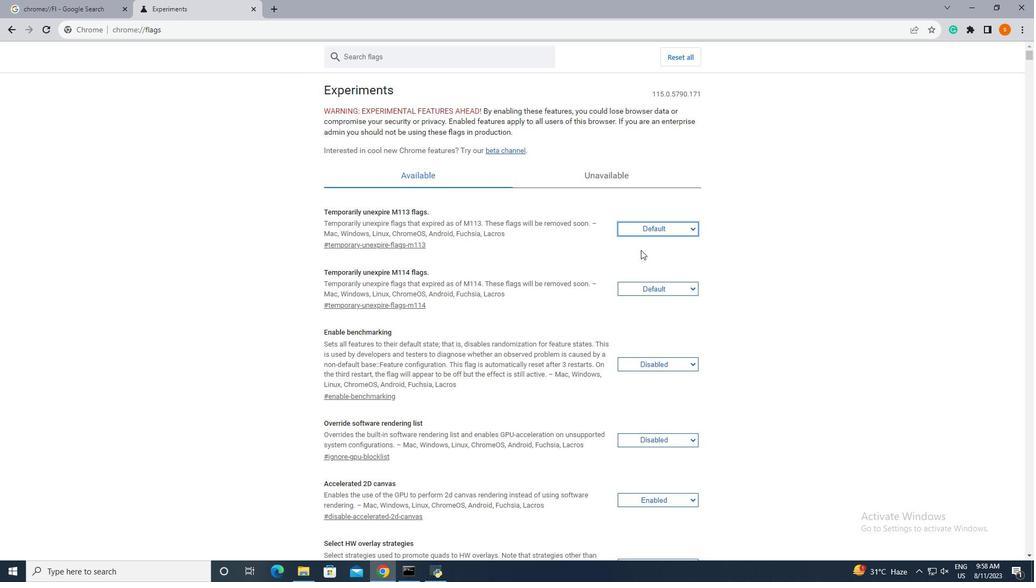 
Action: Mouse moved to (653, 287)
Screenshot: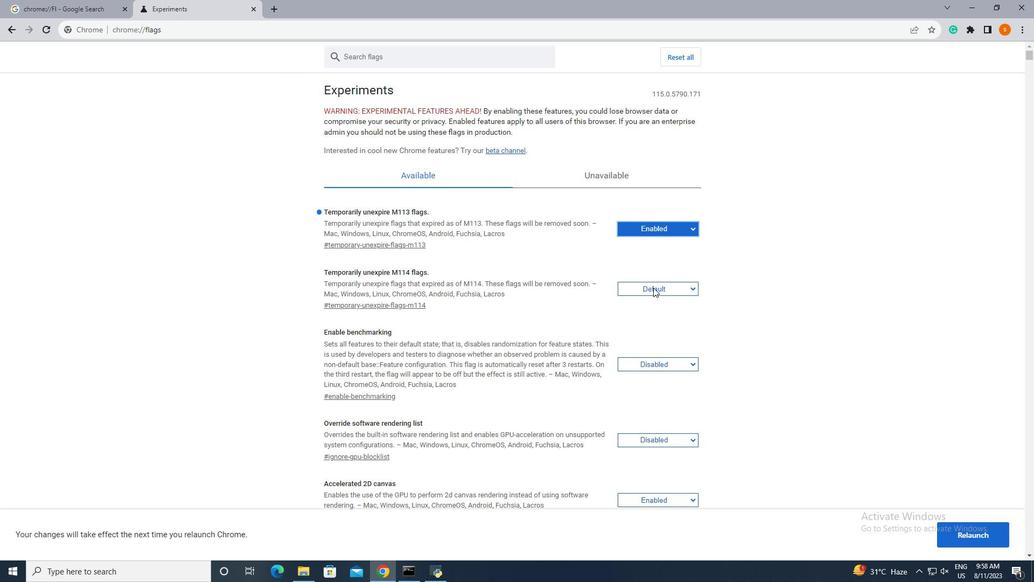 
Action: Mouse pressed left at (653, 287)
Screenshot: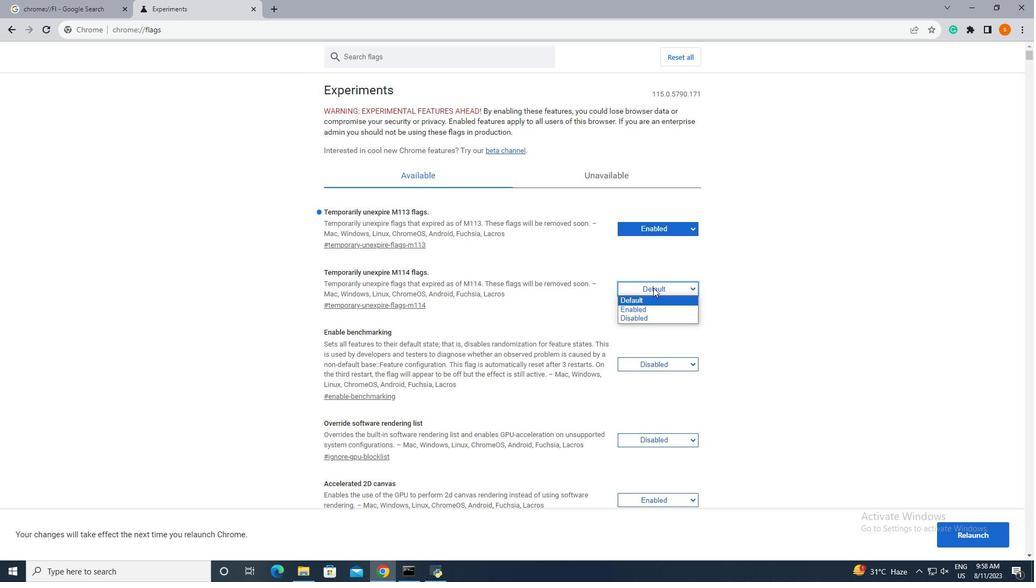 
Action: Mouse moved to (643, 312)
Screenshot: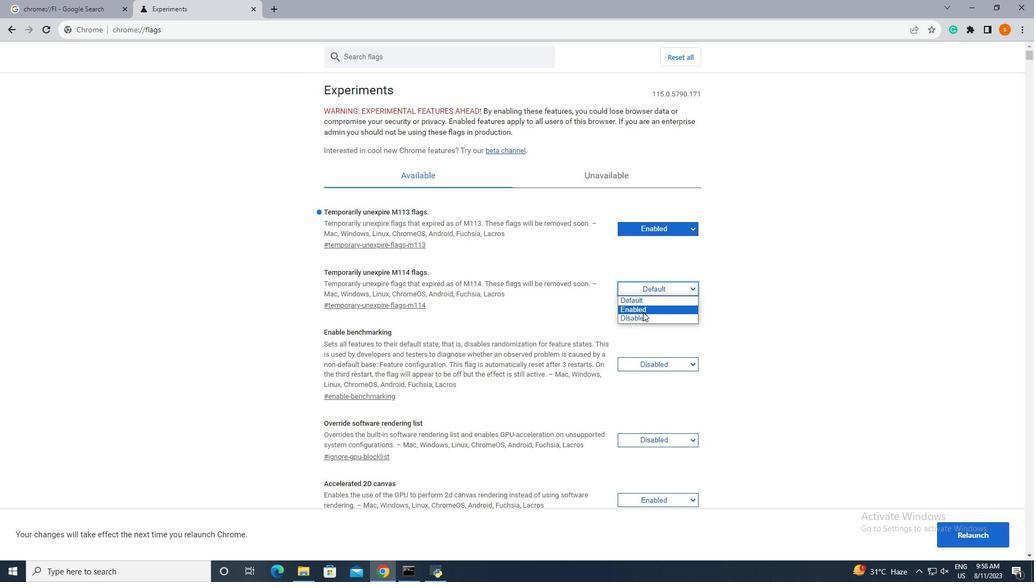 
Action: Mouse pressed left at (643, 312)
Screenshot: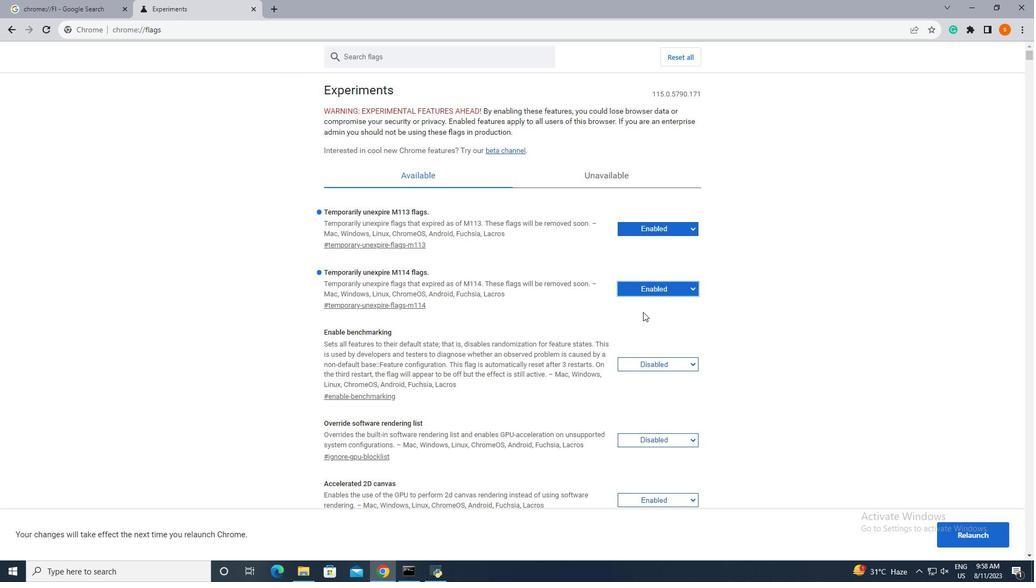 
Action: Mouse moved to (969, 539)
Screenshot: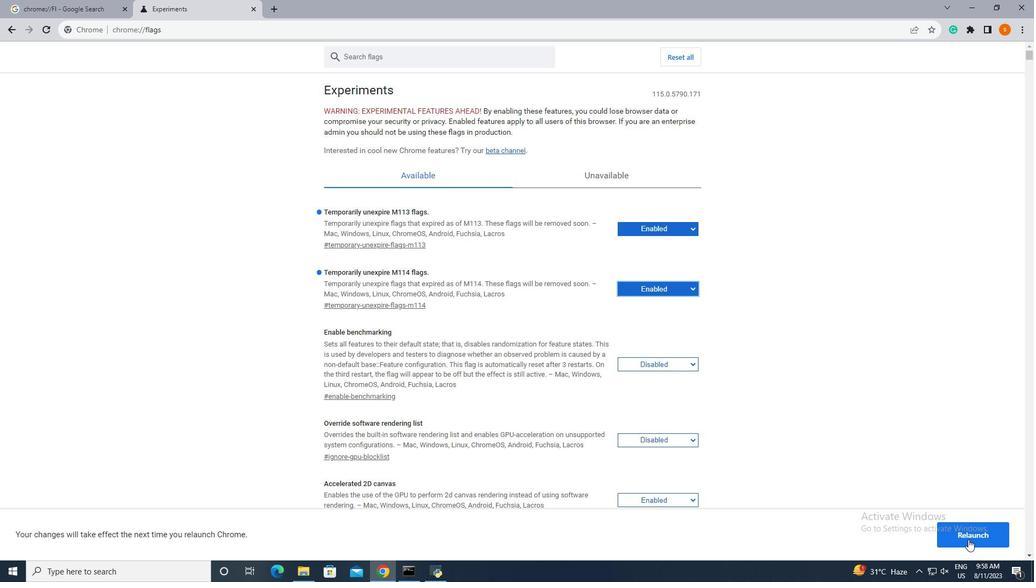 
Action: Mouse pressed left at (969, 539)
Screenshot: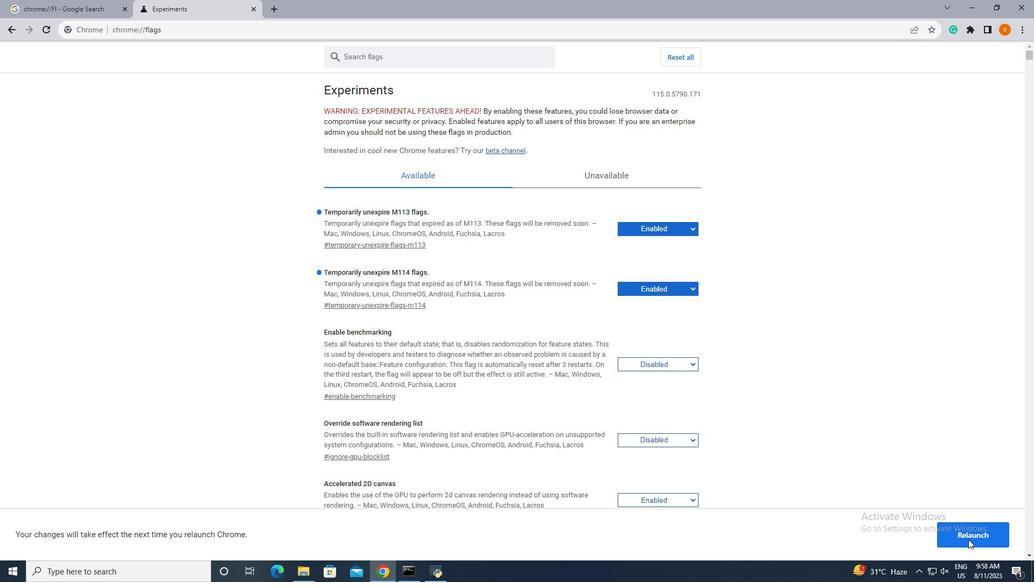 
Action: Mouse moved to (572, 347)
Screenshot: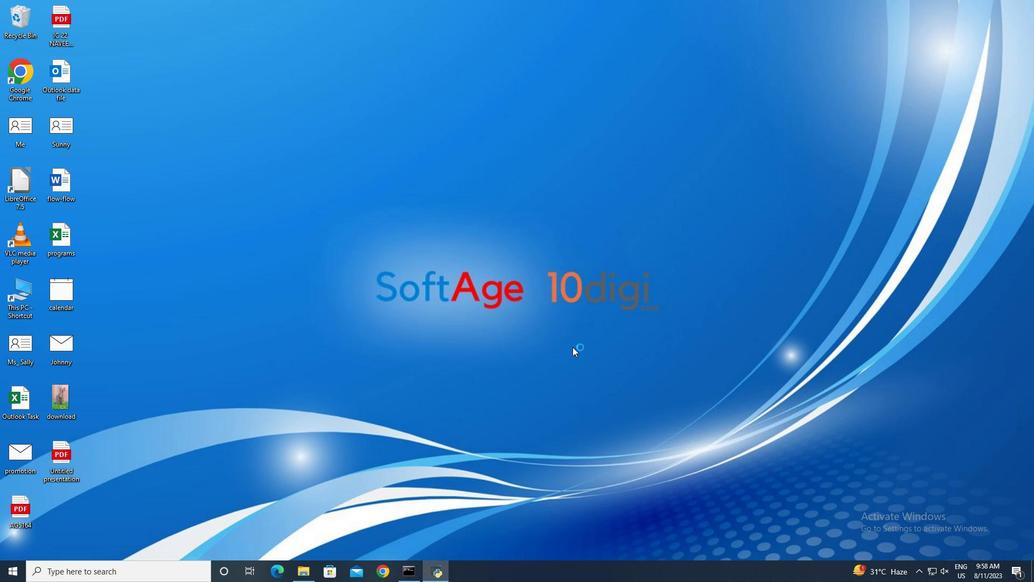 
